 Task: Create a due date automation trigger when advanced on, on the tuesday of the week before a card is due add dates starting in more than 1 working days at 11:00 AM.
Action: Mouse moved to (698, 253)
Screenshot: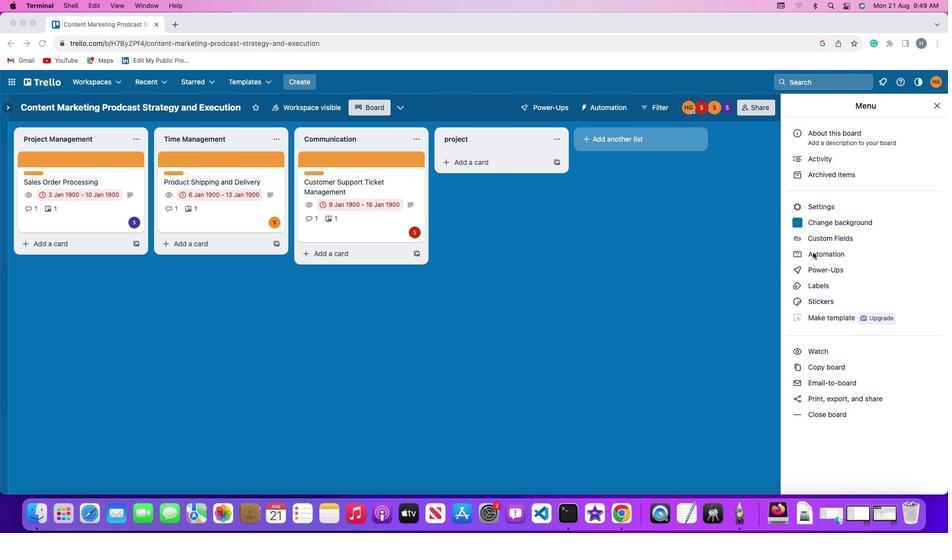 
Action: Mouse pressed left at (698, 253)
Screenshot: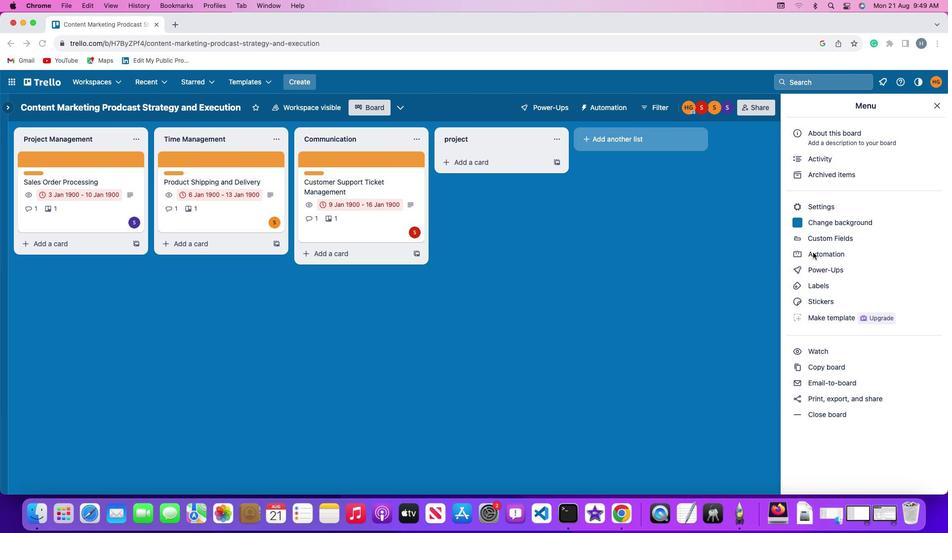 
Action: Mouse moved to (698, 253)
Screenshot: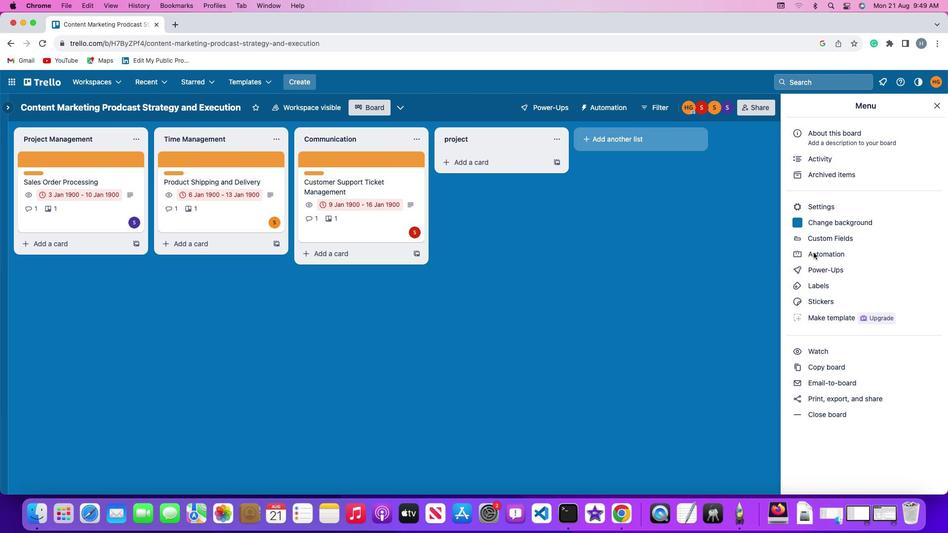 
Action: Mouse pressed left at (698, 253)
Screenshot: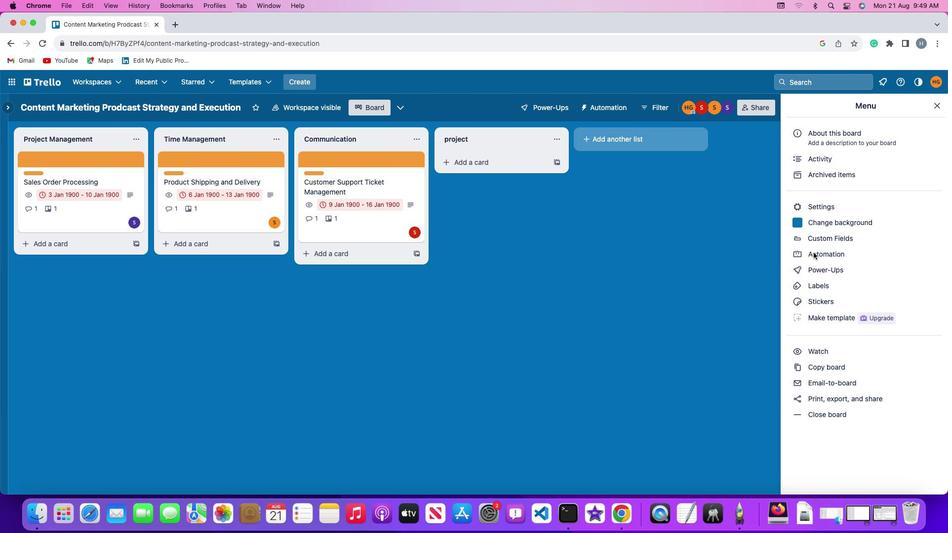 
Action: Mouse moved to (100, 235)
Screenshot: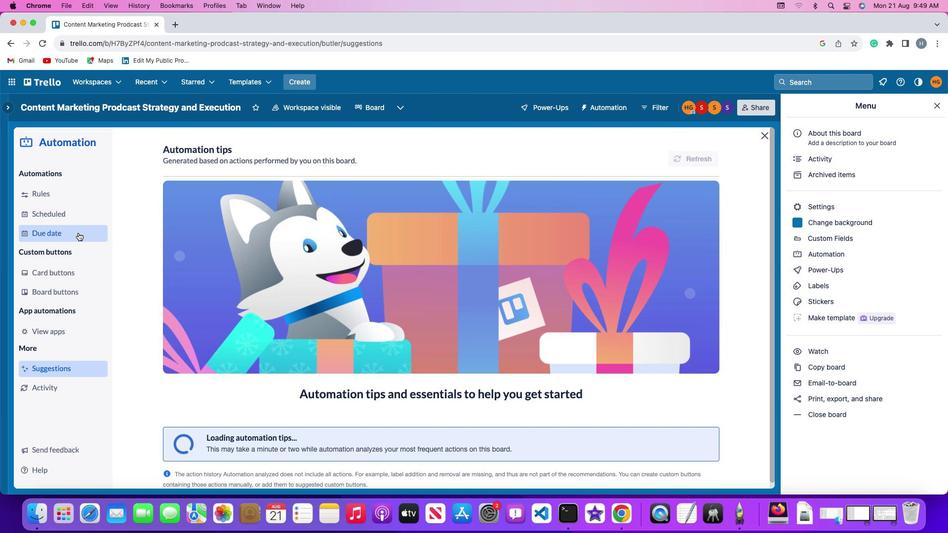 
Action: Mouse pressed left at (100, 235)
Screenshot: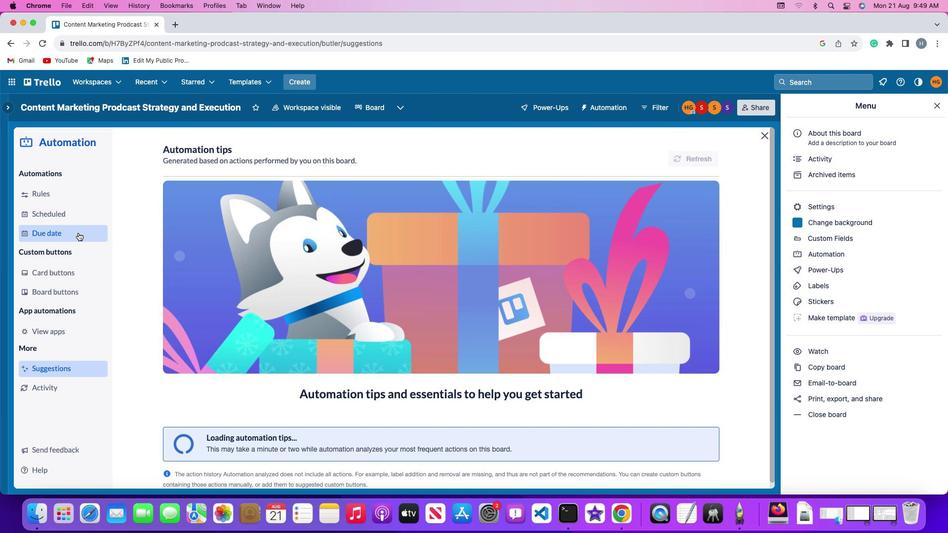 
Action: Mouse moved to (562, 166)
Screenshot: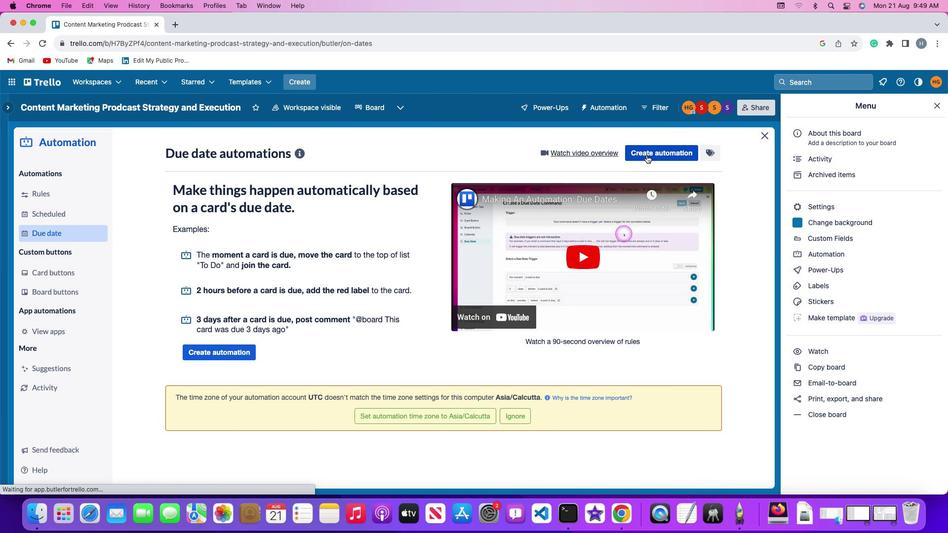 
Action: Mouse pressed left at (562, 166)
Screenshot: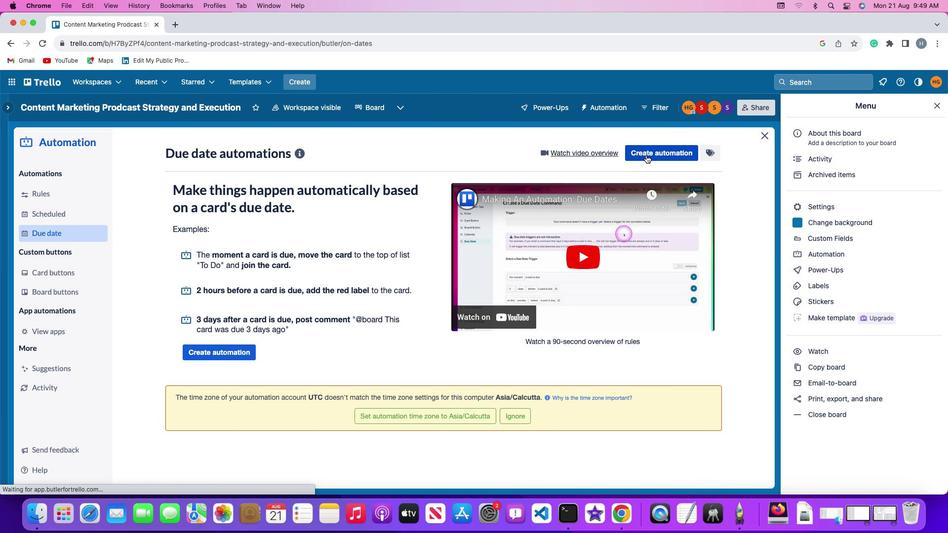 
Action: Mouse moved to (188, 251)
Screenshot: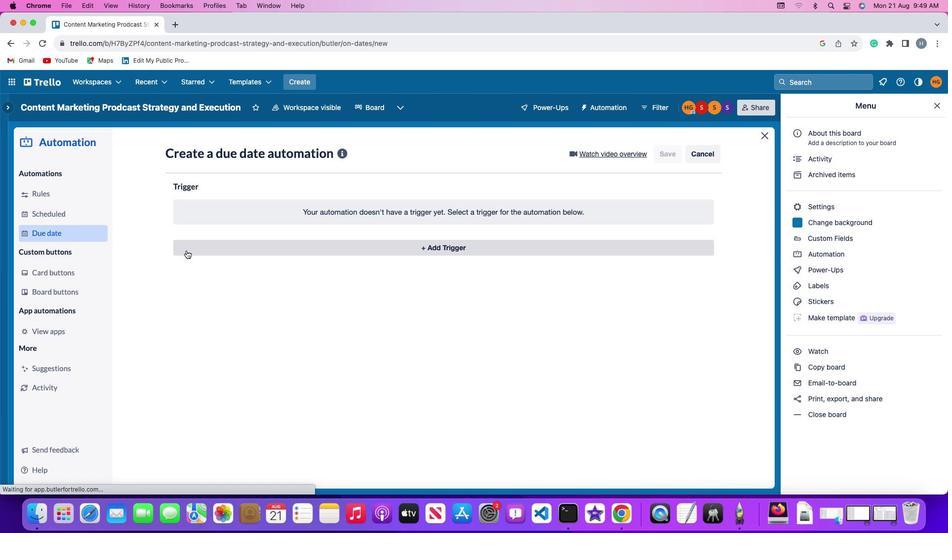 
Action: Mouse pressed left at (188, 251)
Screenshot: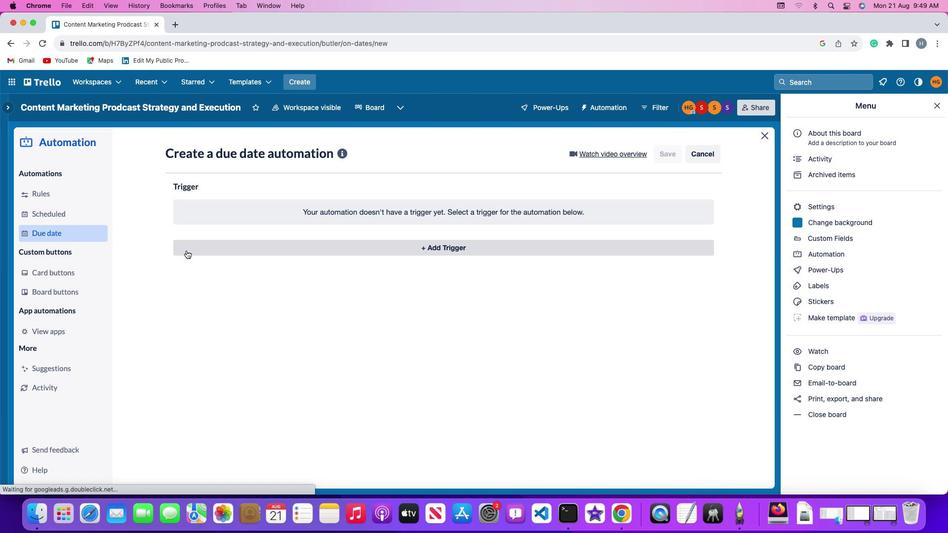
Action: Mouse moved to (219, 409)
Screenshot: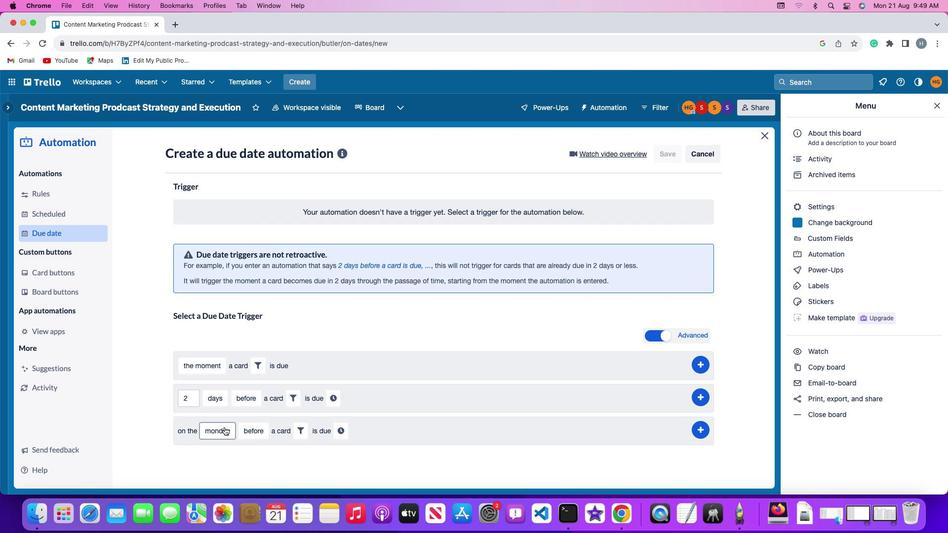 
Action: Mouse pressed left at (219, 409)
Screenshot: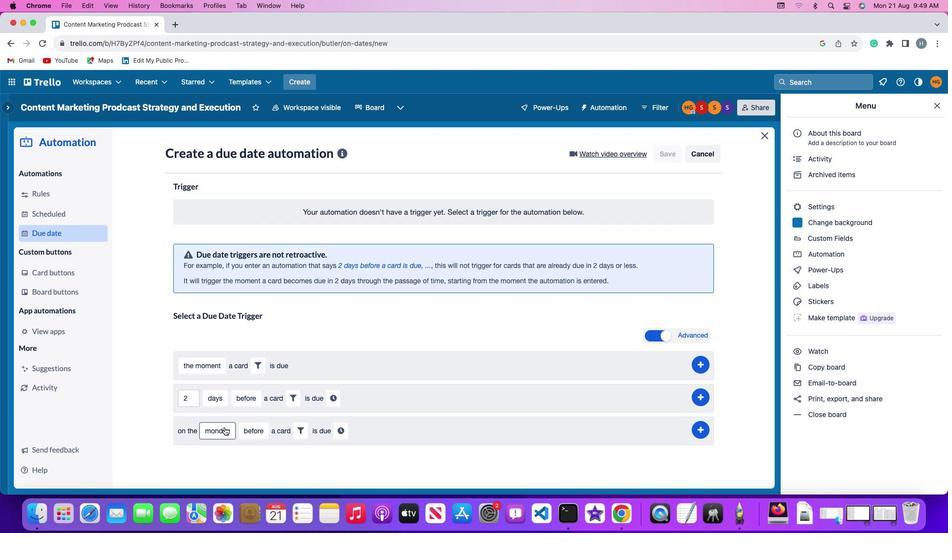 
Action: Mouse moved to (219, 306)
Screenshot: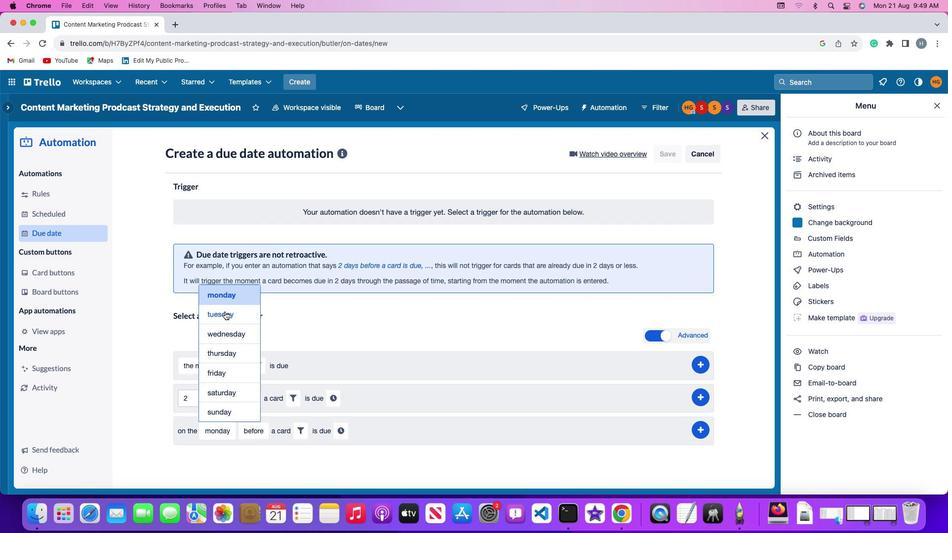 
Action: Mouse pressed left at (219, 306)
Screenshot: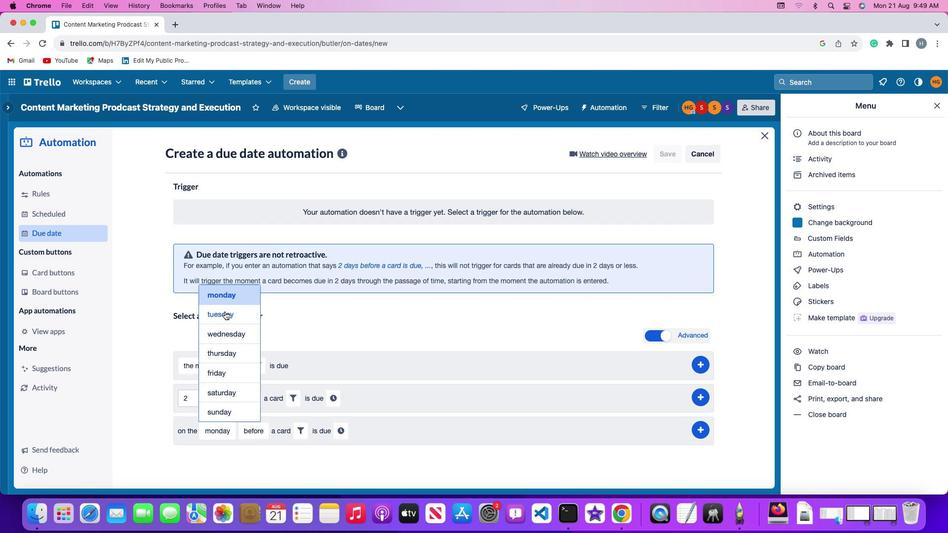 
Action: Mouse moved to (243, 413)
Screenshot: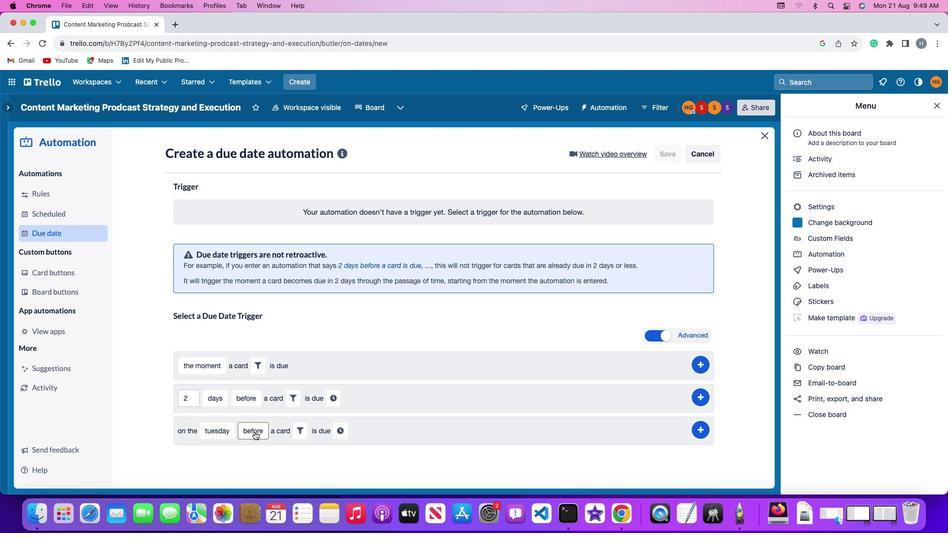
Action: Mouse pressed left at (243, 413)
Screenshot: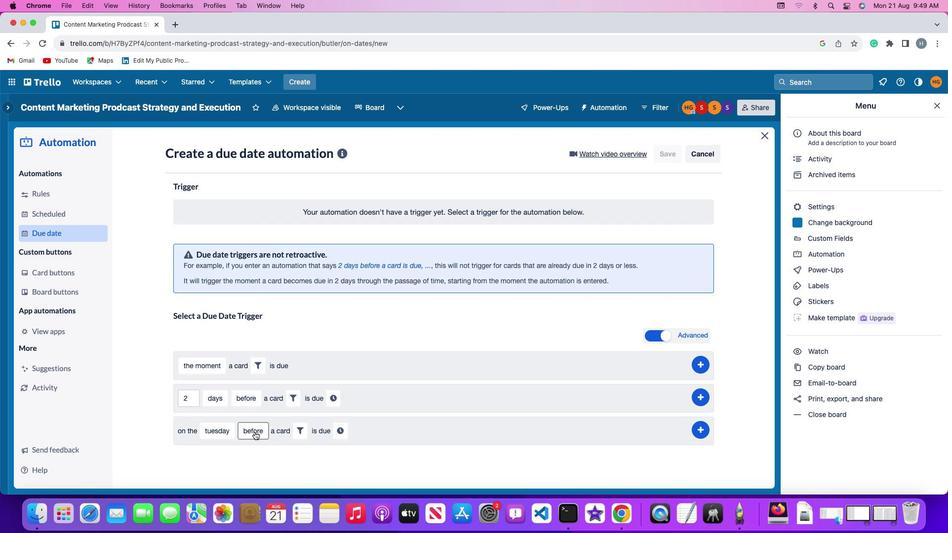 
Action: Mouse moved to (247, 397)
Screenshot: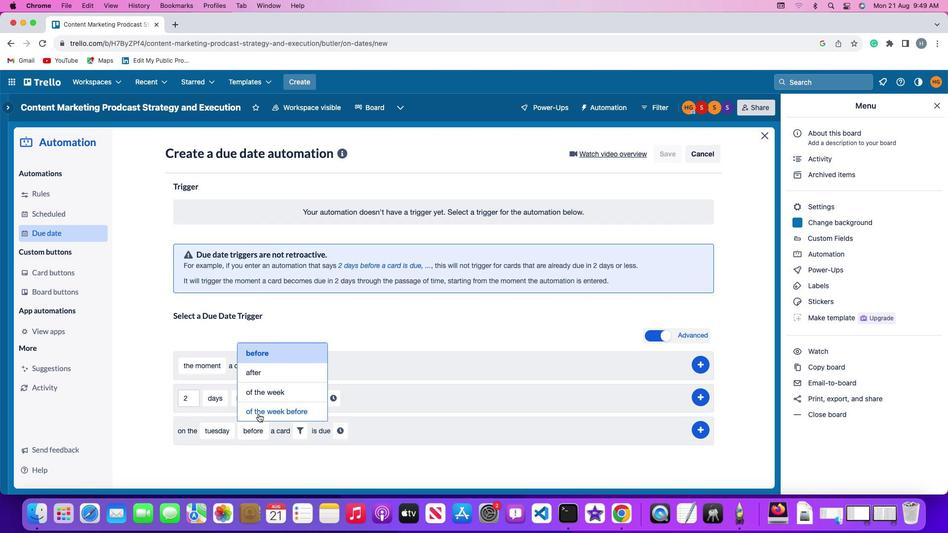 
Action: Mouse pressed left at (247, 397)
Screenshot: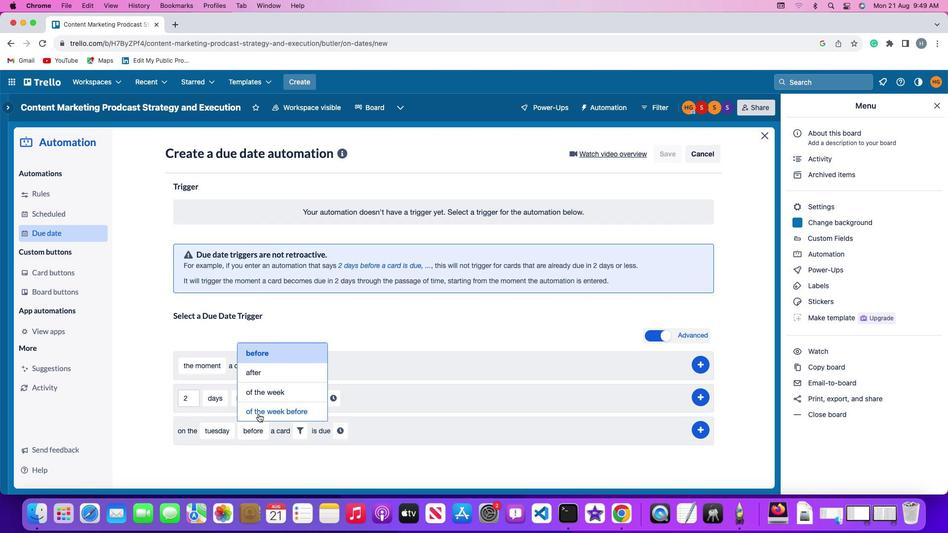 
Action: Mouse moved to (309, 412)
Screenshot: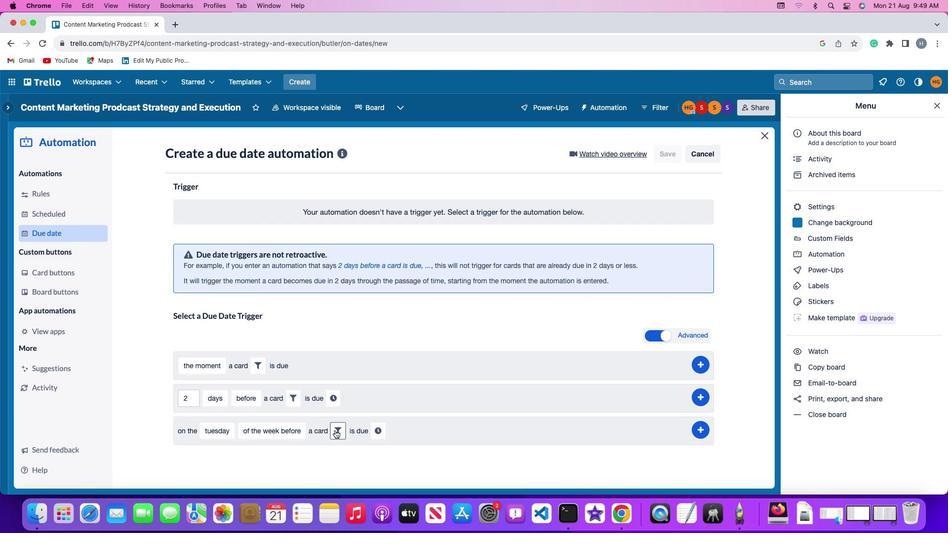 
Action: Mouse pressed left at (309, 412)
Screenshot: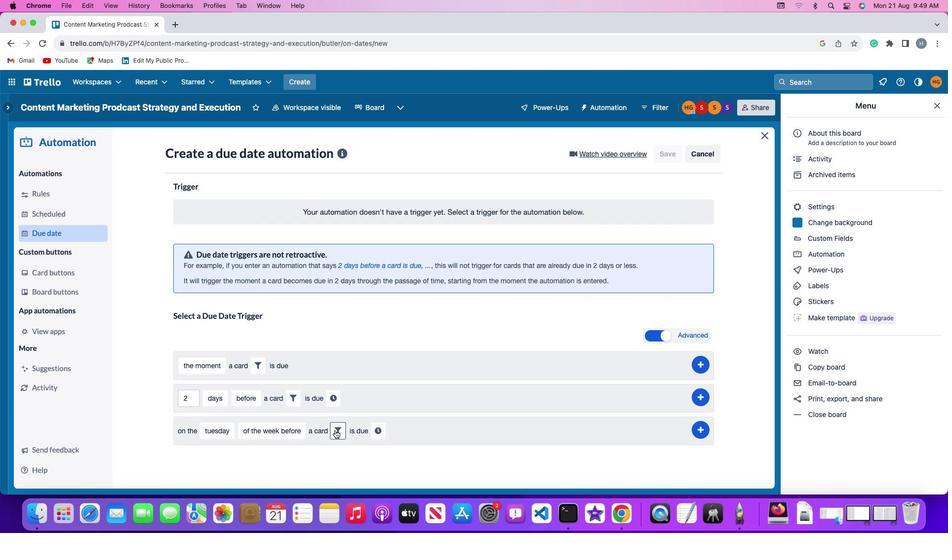 
Action: Mouse moved to (361, 438)
Screenshot: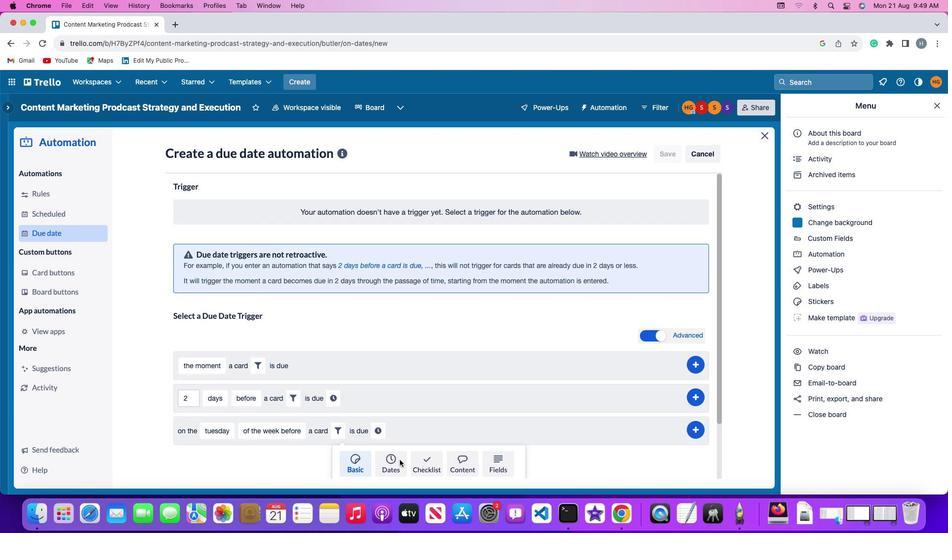 
Action: Mouse pressed left at (361, 438)
Screenshot: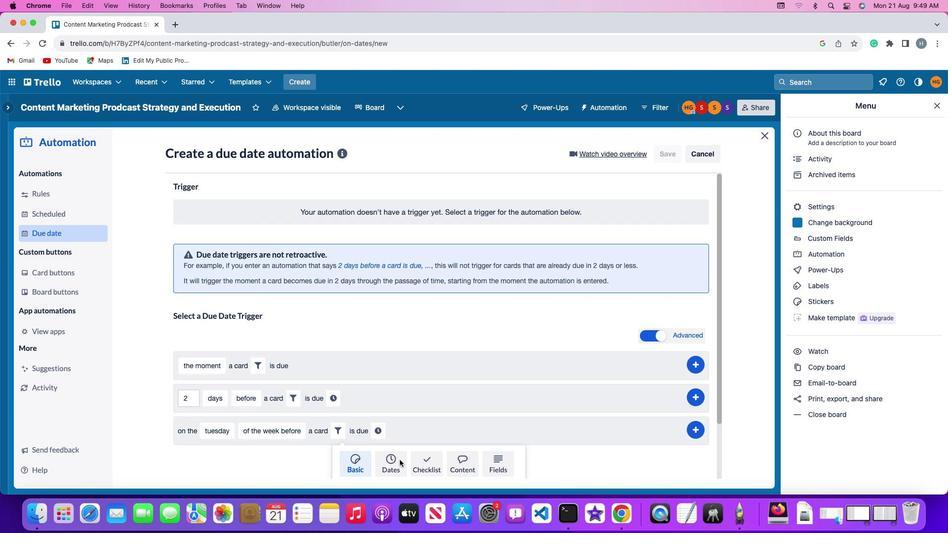 
Action: Mouse moved to (302, 432)
Screenshot: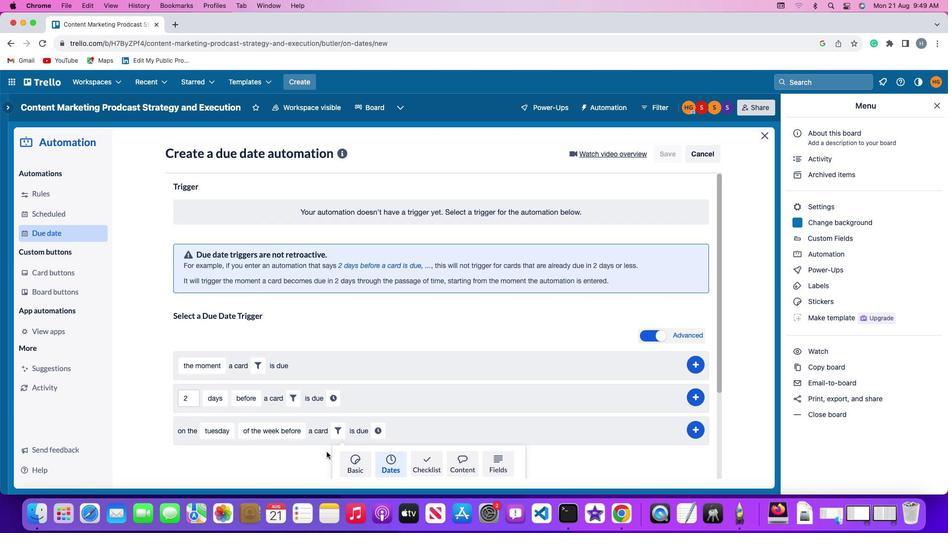 
Action: Mouse scrolled (302, 432) with delta (37, 27)
Screenshot: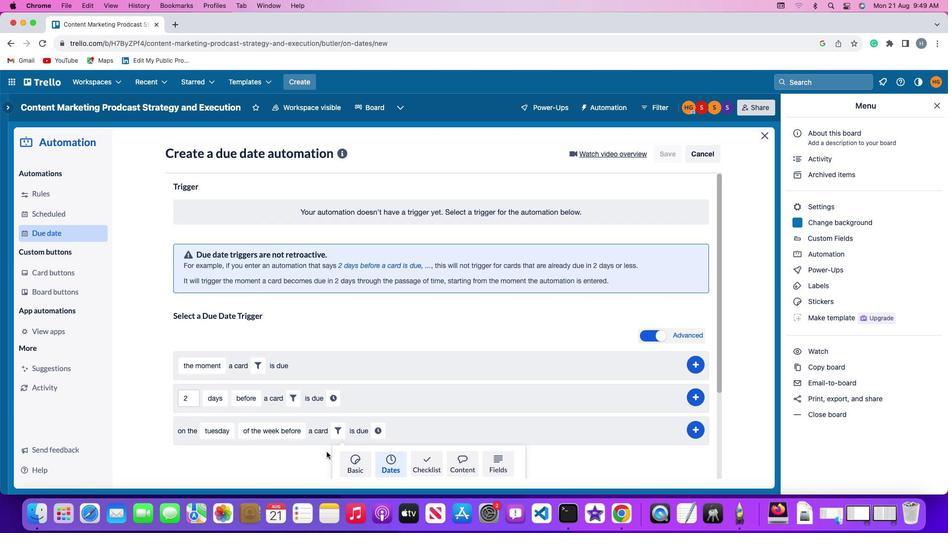 
Action: Mouse scrolled (302, 432) with delta (37, 27)
Screenshot: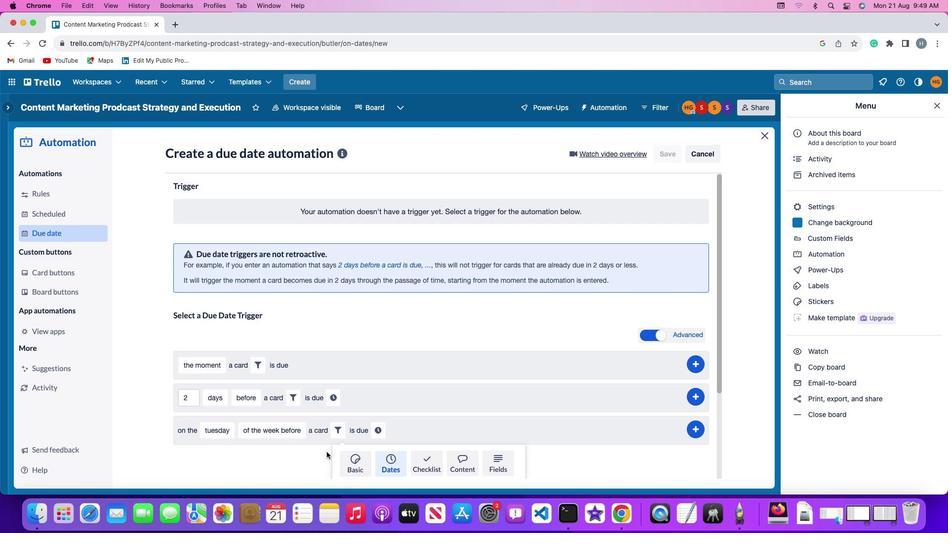 
Action: Mouse scrolled (302, 432) with delta (37, 26)
Screenshot: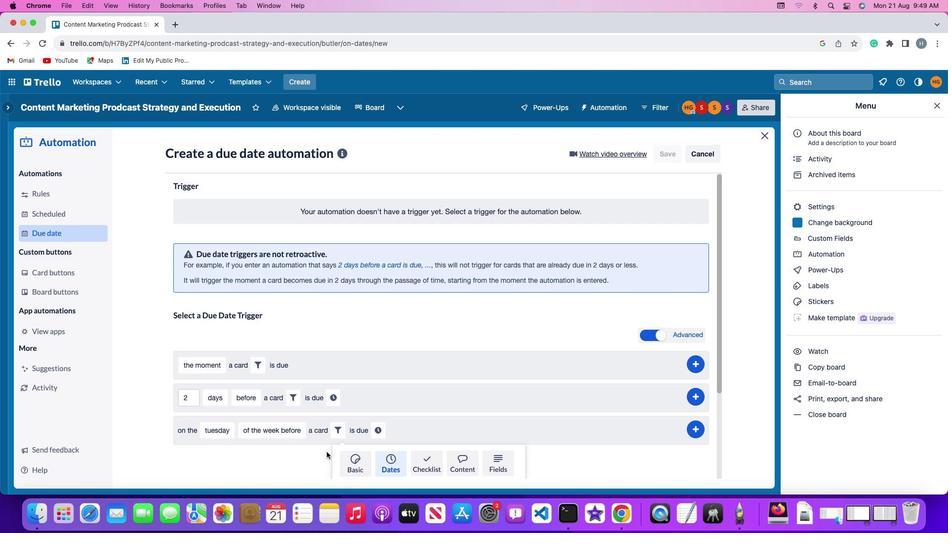 
Action: Mouse scrolled (302, 432) with delta (37, 25)
Screenshot: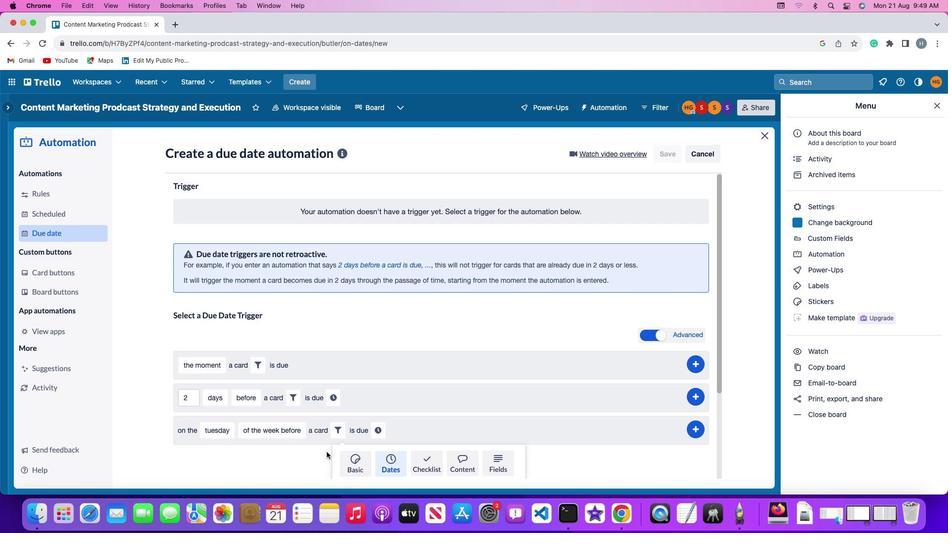 
Action: Mouse scrolled (302, 432) with delta (37, 24)
Screenshot: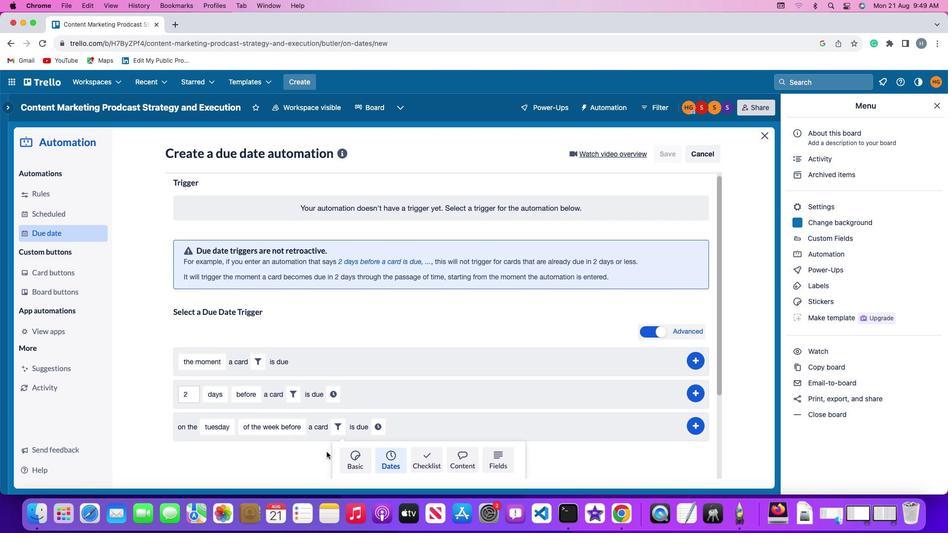 
Action: Mouse scrolled (302, 432) with delta (37, 24)
Screenshot: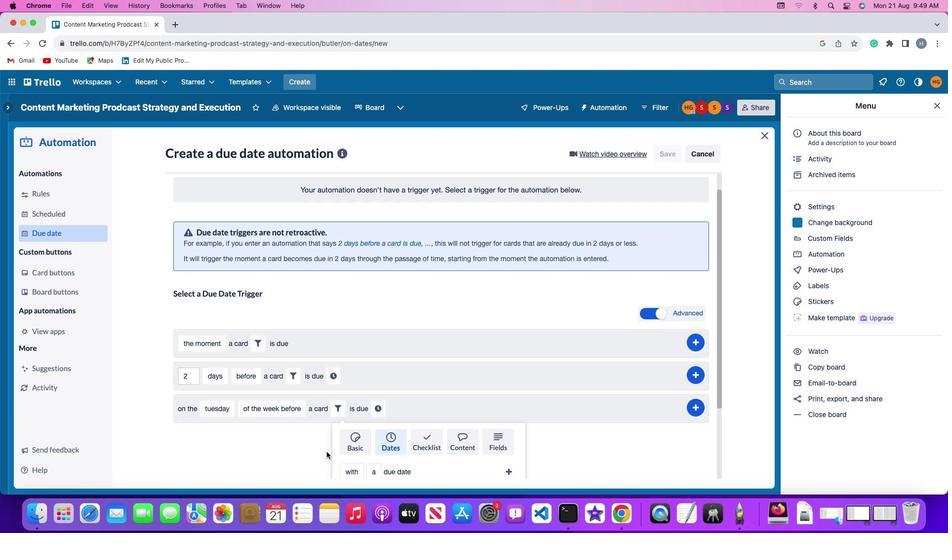 
Action: Mouse scrolled (302, 432) with delta (37, 27)
Screenshot: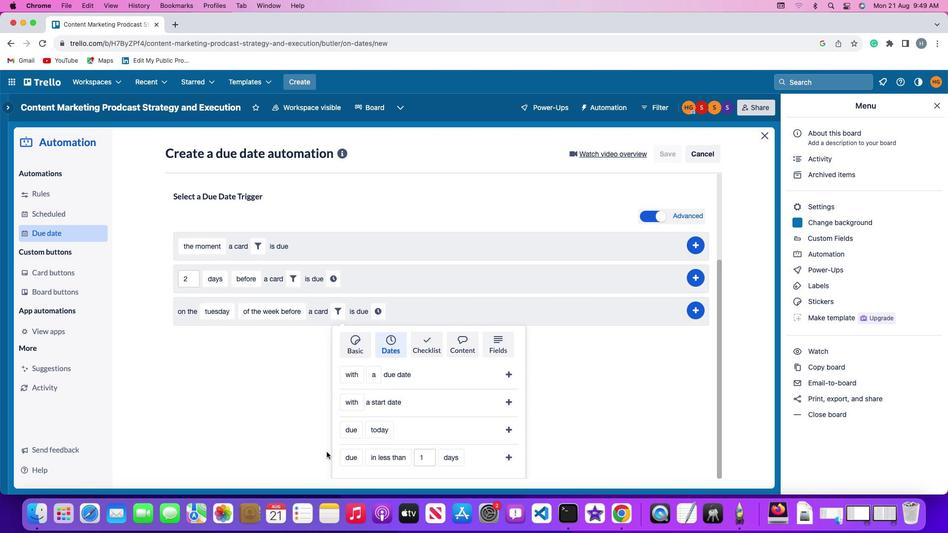 
Action: Mouse scrolled (302, 432) with delta (37, 27)
Screenshot: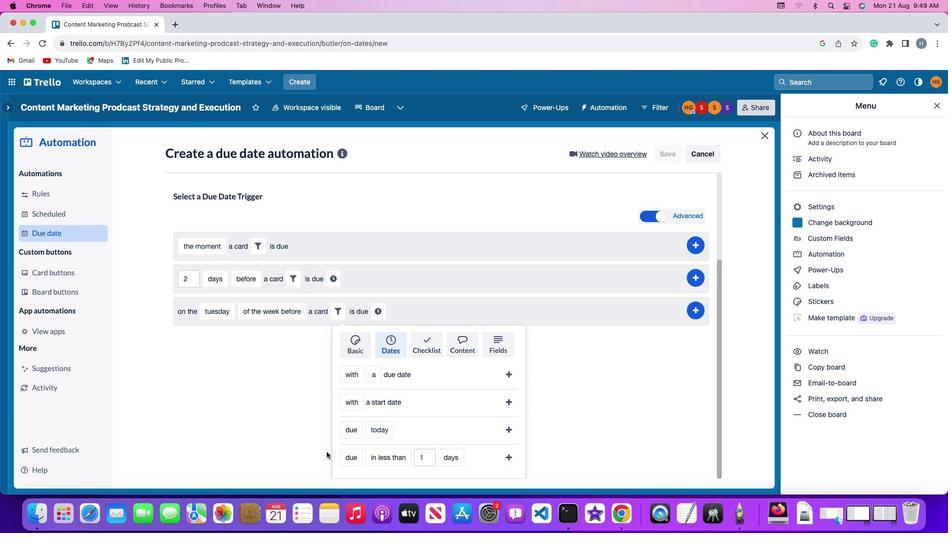 
Action: Mouse scrolled (302, 432) with delta (37, 26)
Screenshot: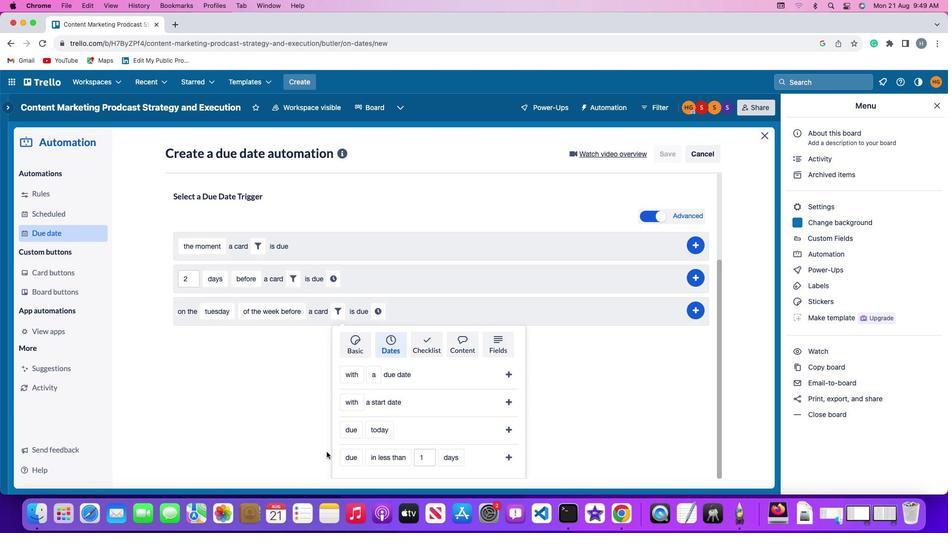 
Action: Mouse moved to (319, 431)
Screenshot: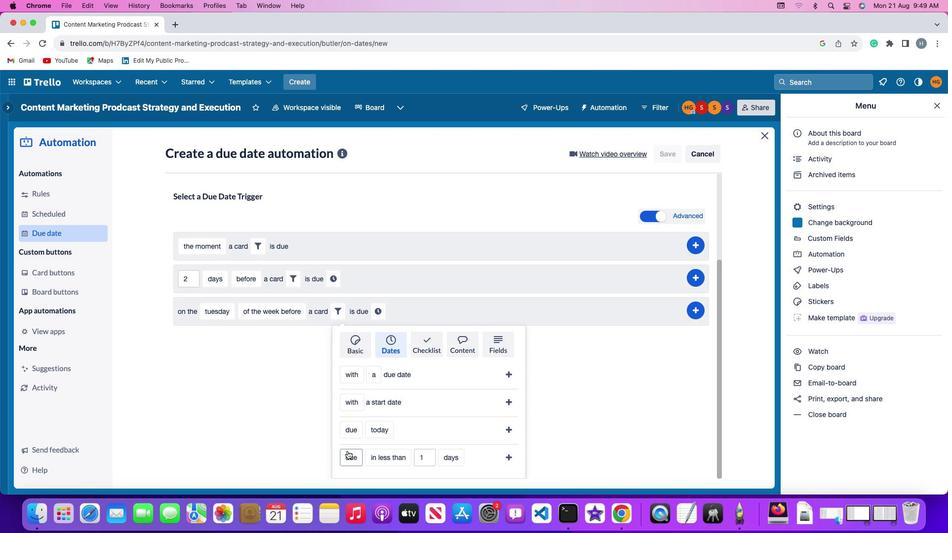 
Action: Mouse pressed left at (319, 431)
Screenshot: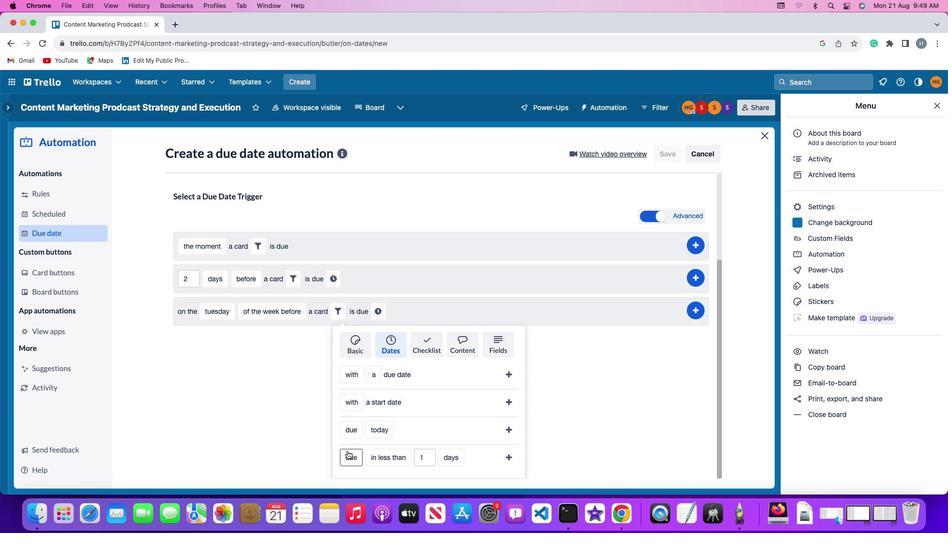 
Action: Mouse moved to (332, 415)
Screenshot: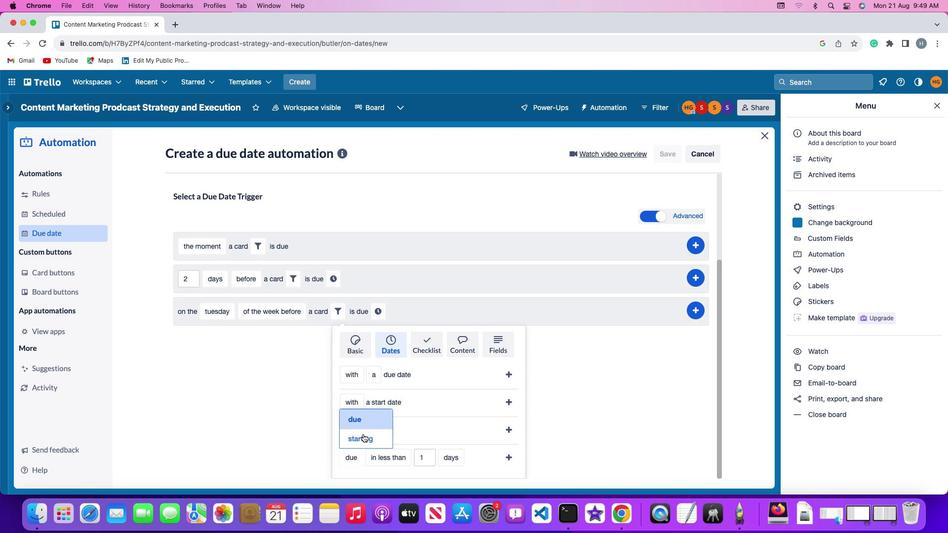 
Action: Mouse pressed left at (332, 415)
Screenshot: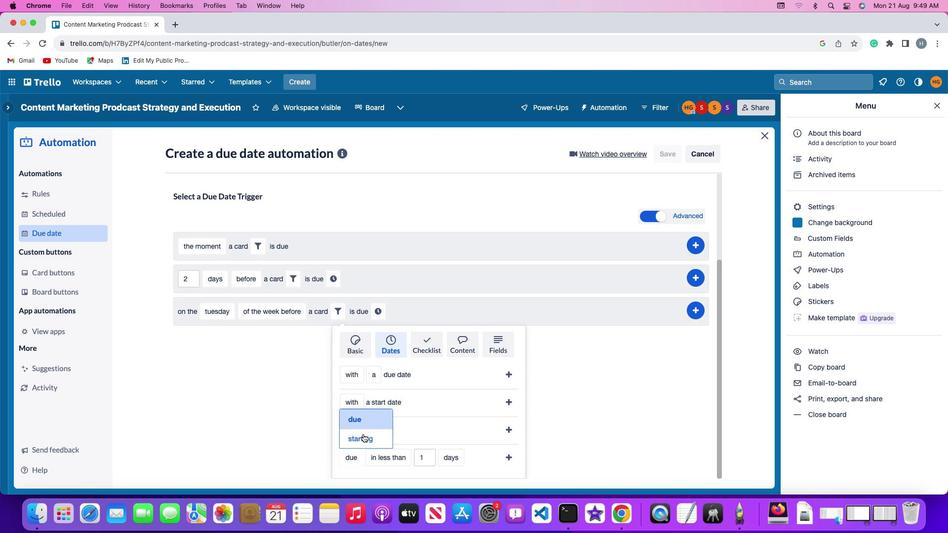 
Action: Mouse moved to (351, 431)
Screenshot: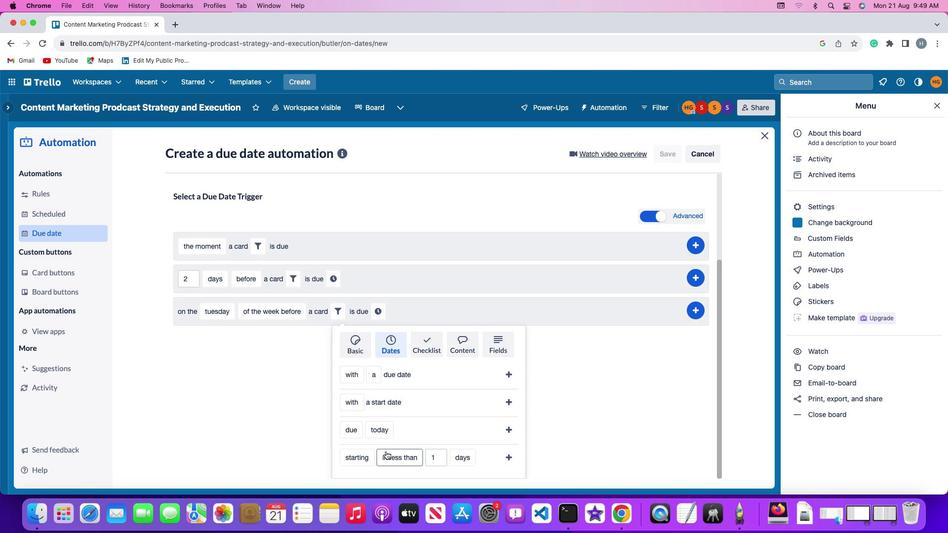
Action: Mouse pressed left at (351, 431)
Screenshot: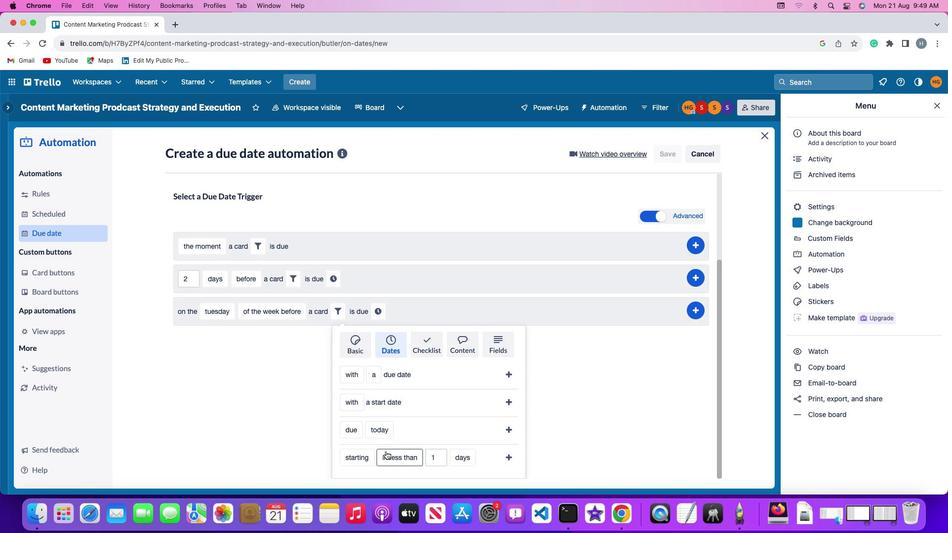 
Action: Mouse moved to (358, 387)
Screenshot: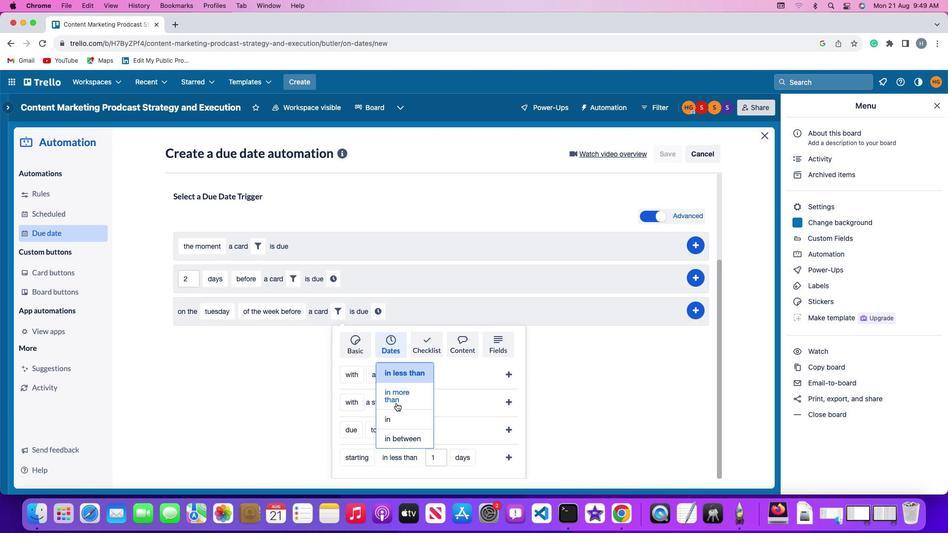 
Action: Mouse pressed left at (358, 387)
Screenshot: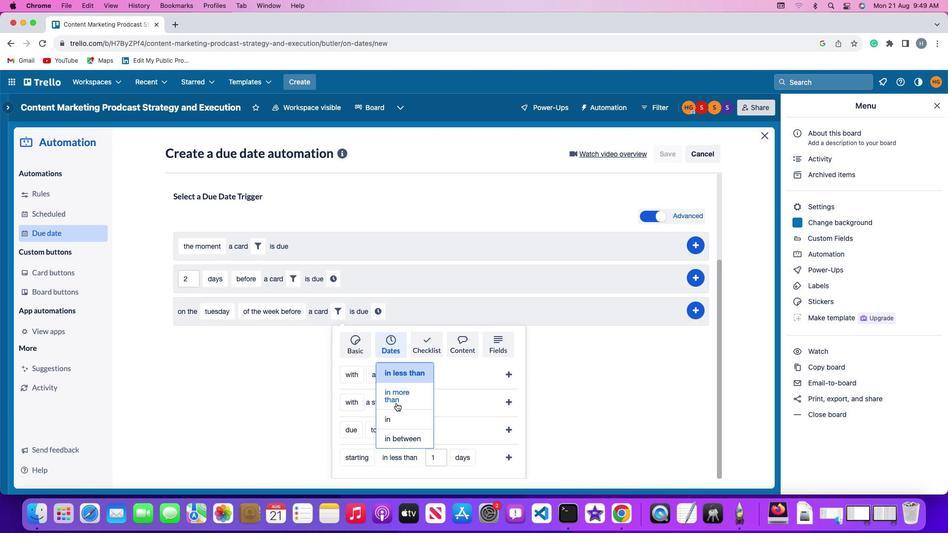 
Action: Mouse moved to (396, 437)
Screenshot: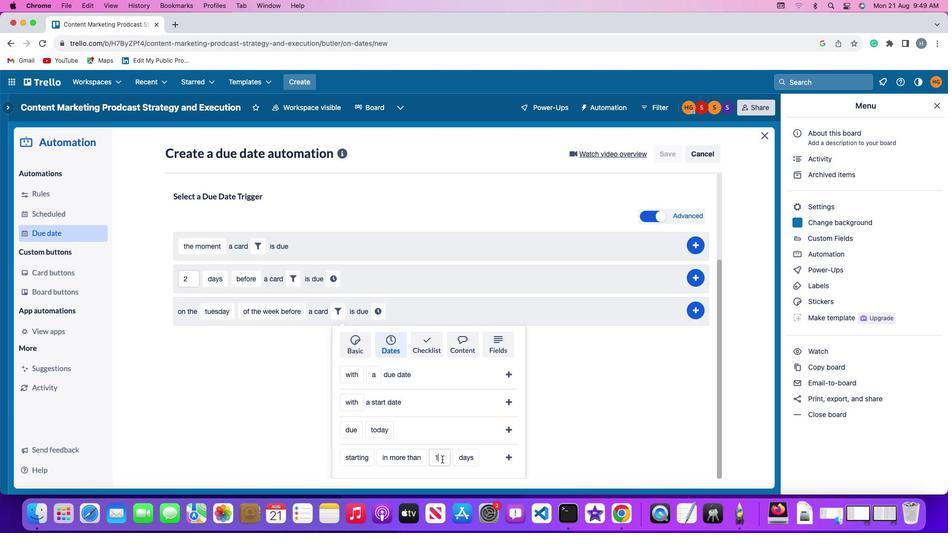 
Action: Mouse pressed left at (396, 437)
Screenshot: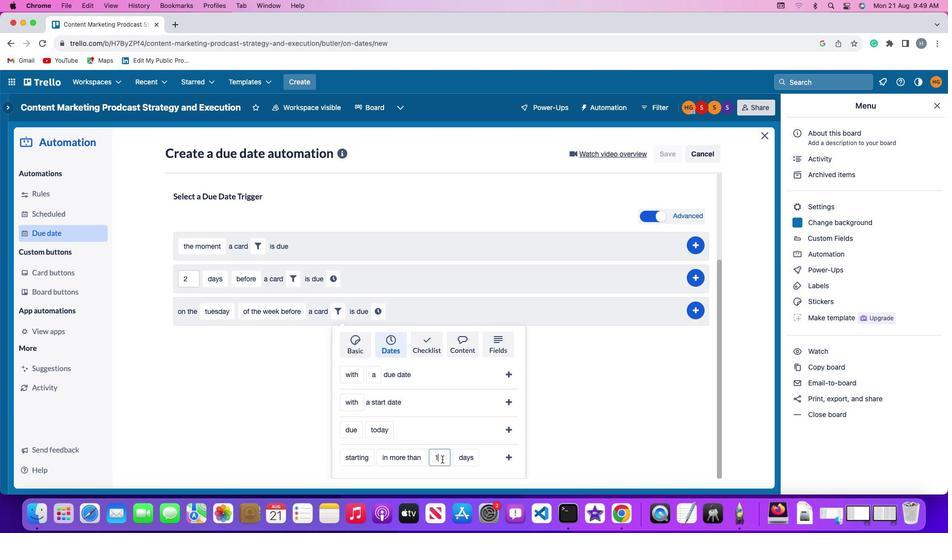 
Action: Mouse moved to (396, 434)
Screenshot: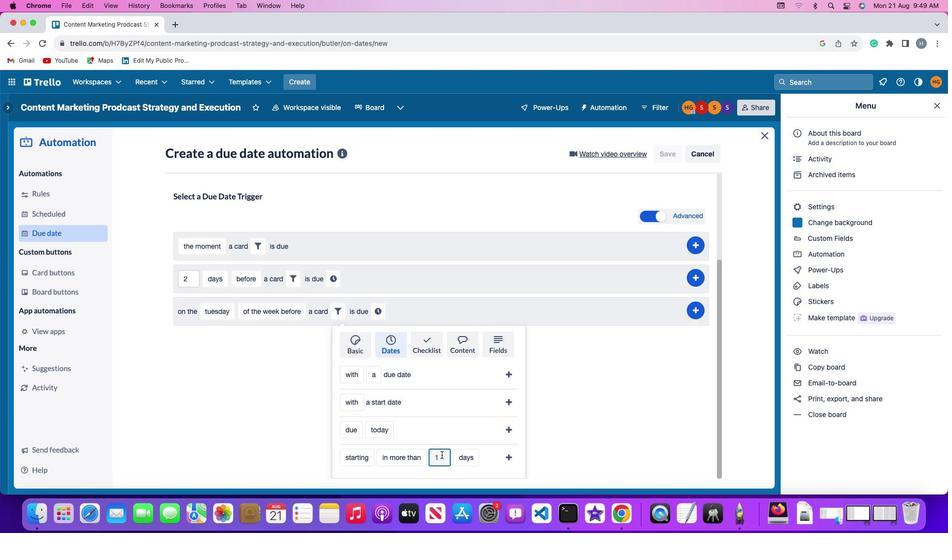 
Action: Key pressed Key.backspace'1'
Screenshot: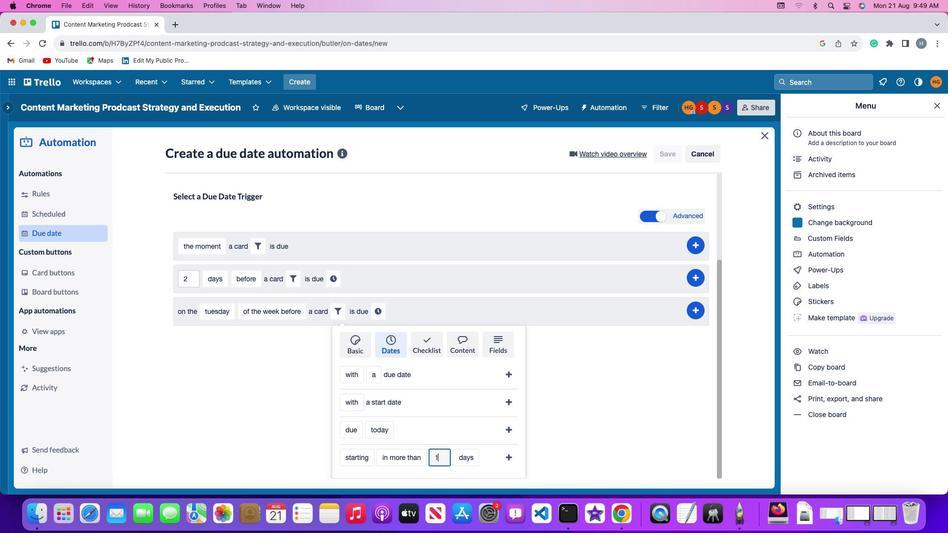
Action: Mouse moved to (411, 433)
Screenshot: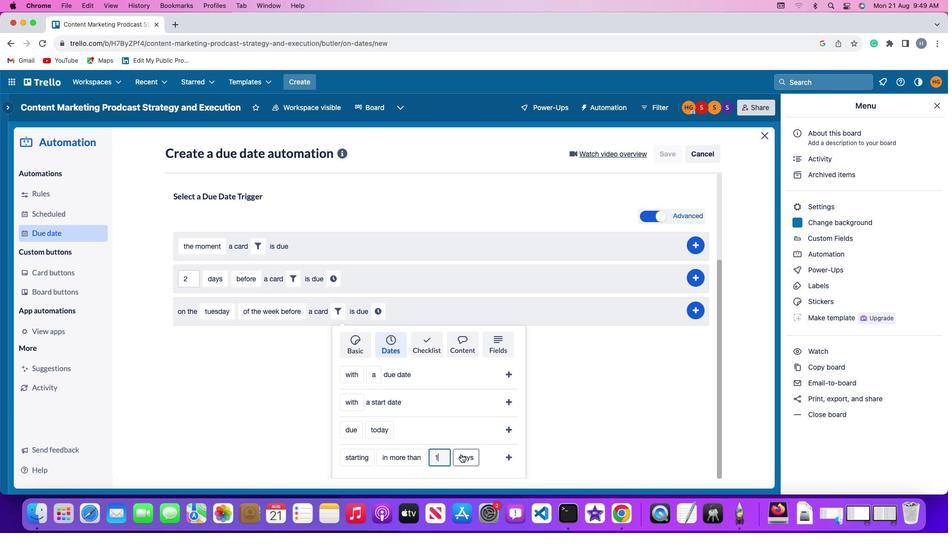 
Action: Mouse pressed left at (411, 433)
Screenshot: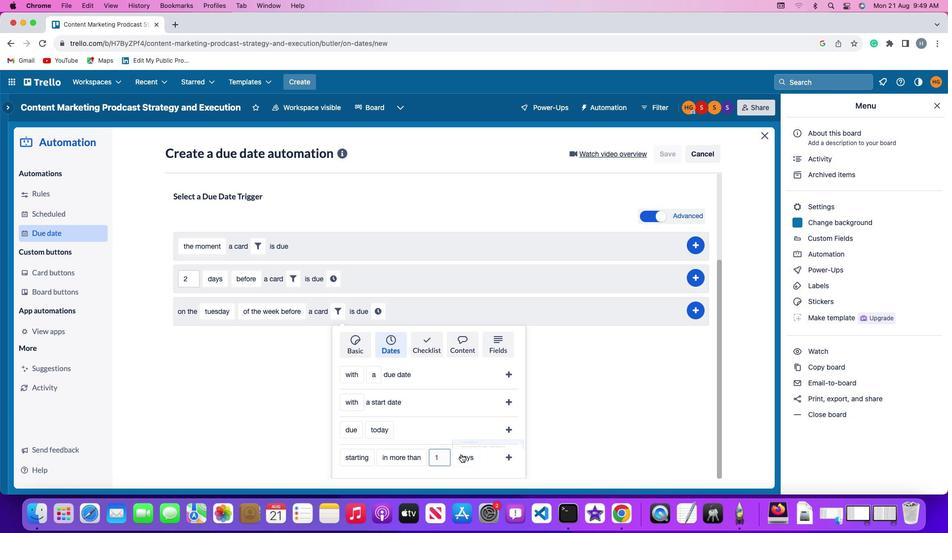 
Action: Mouse moved to (418, 421)
Screenshot: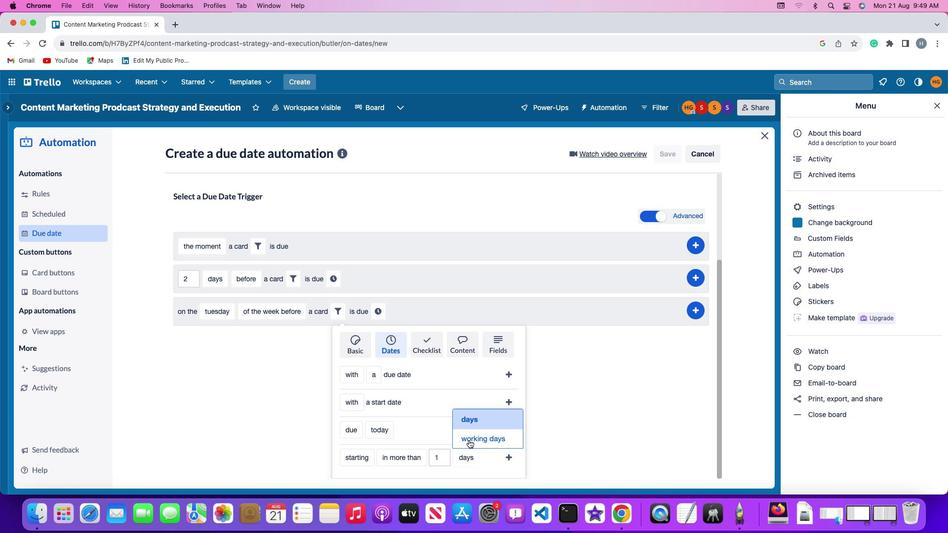 
Action: Mouse pressed left at (418, 421)
Screenshot: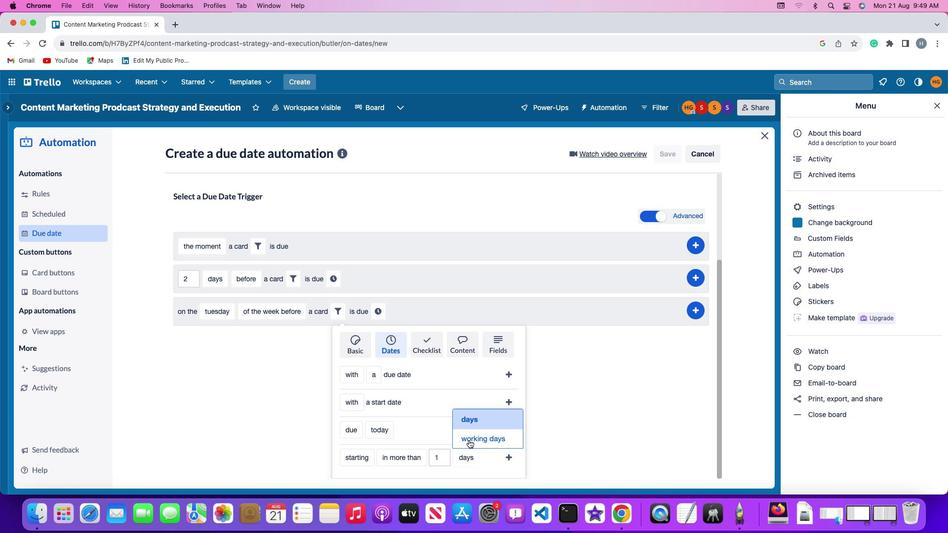 
Action: Mouse moved to (461, 435)
Screenshot: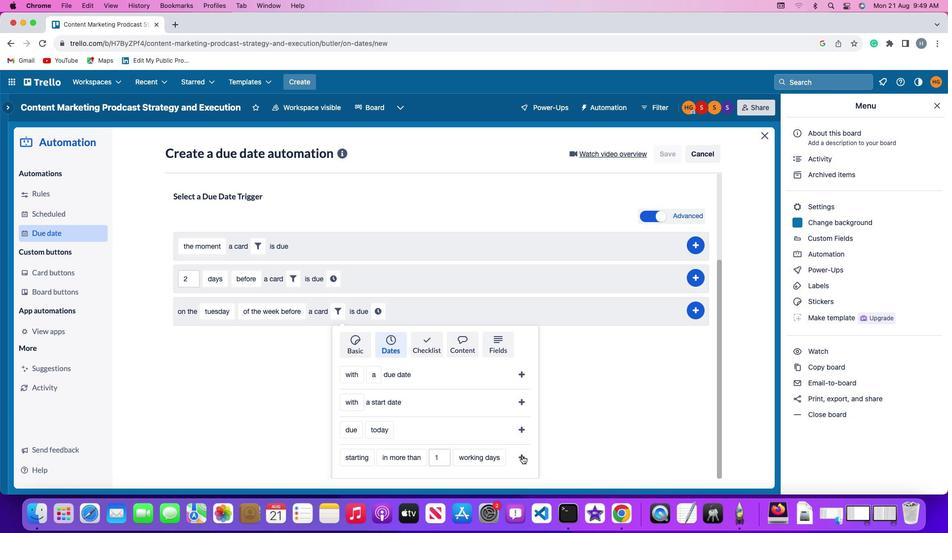 
Action: Mouse pressed left at (461, 435)
Screenshot: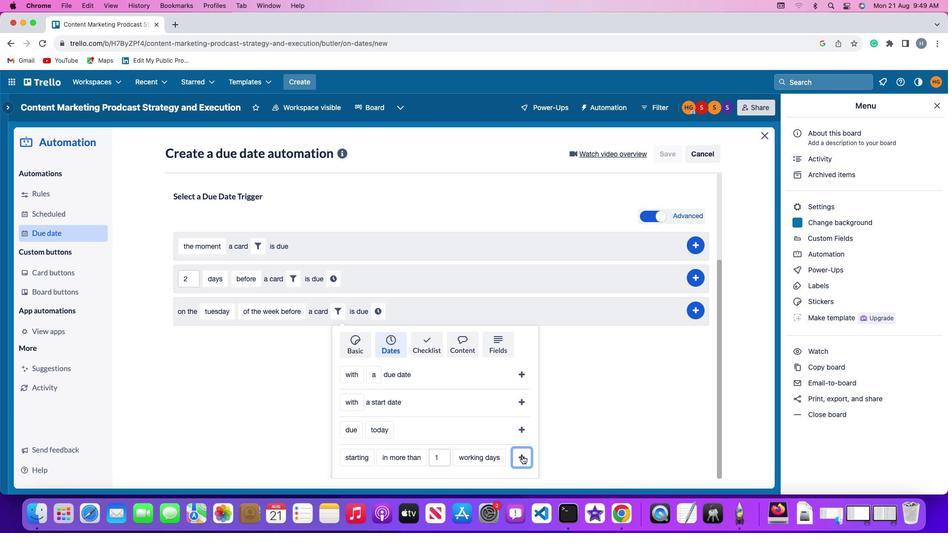 
Action: Mouse moved to (454, 414)
Screenshot: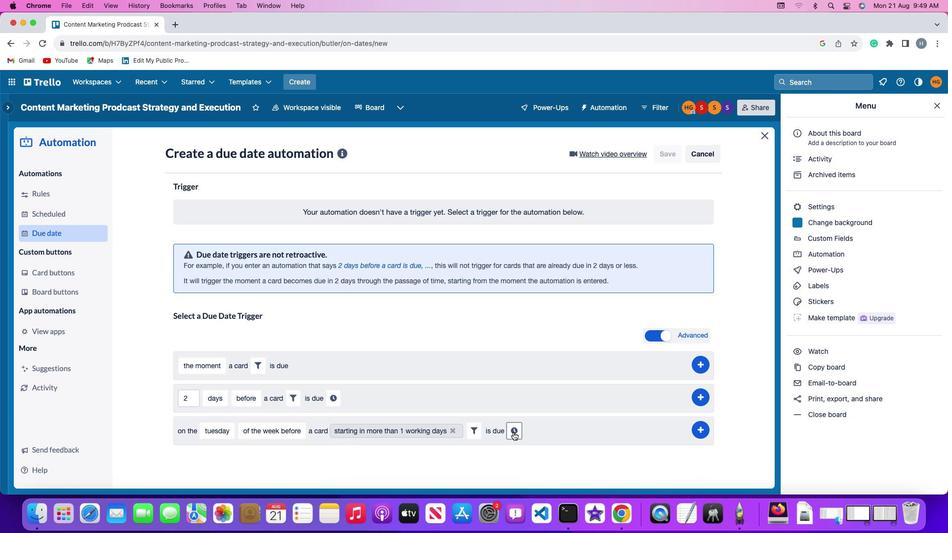 
Action: Mouse pressed left at (454, 414)
Screenshot: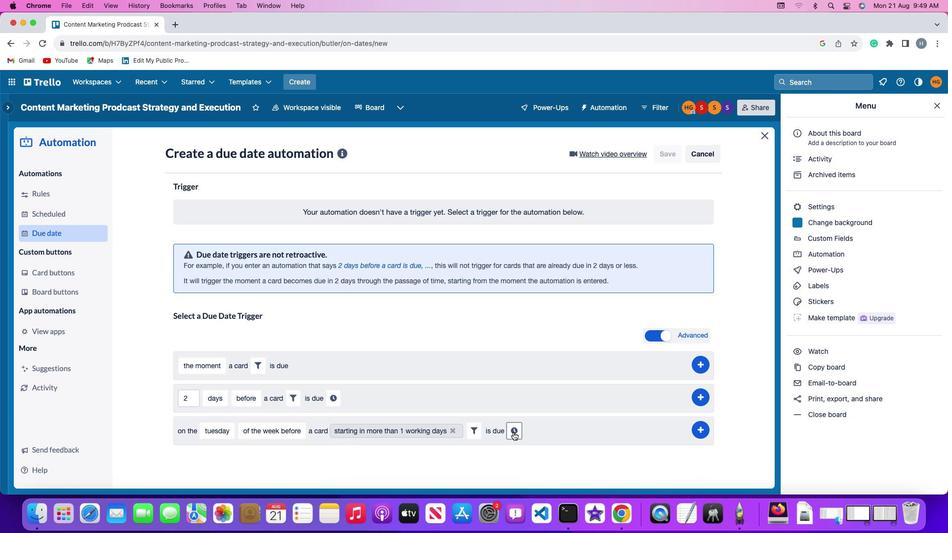 
Action: Mouse moved to (474, 414)
Screenshot: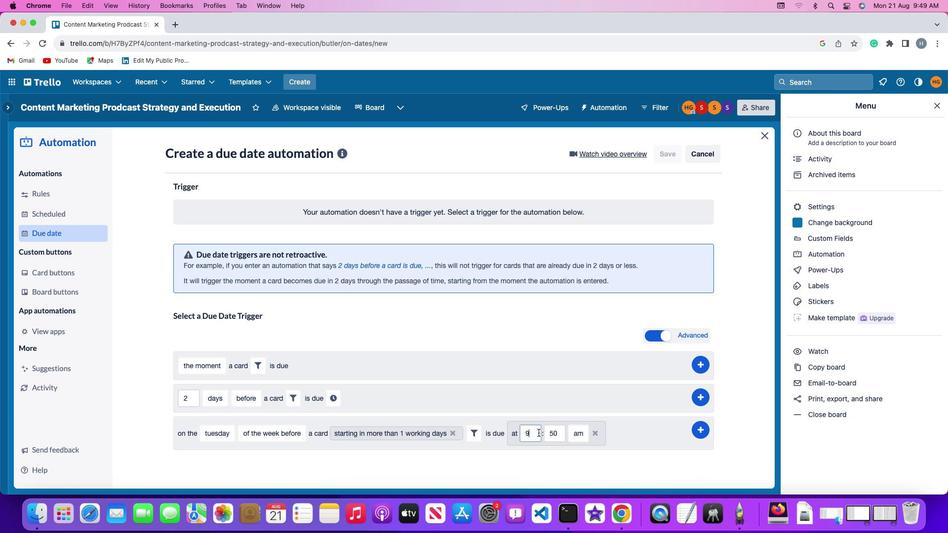 
Action: Mouse pressed left at (474, 414)
Screenshot: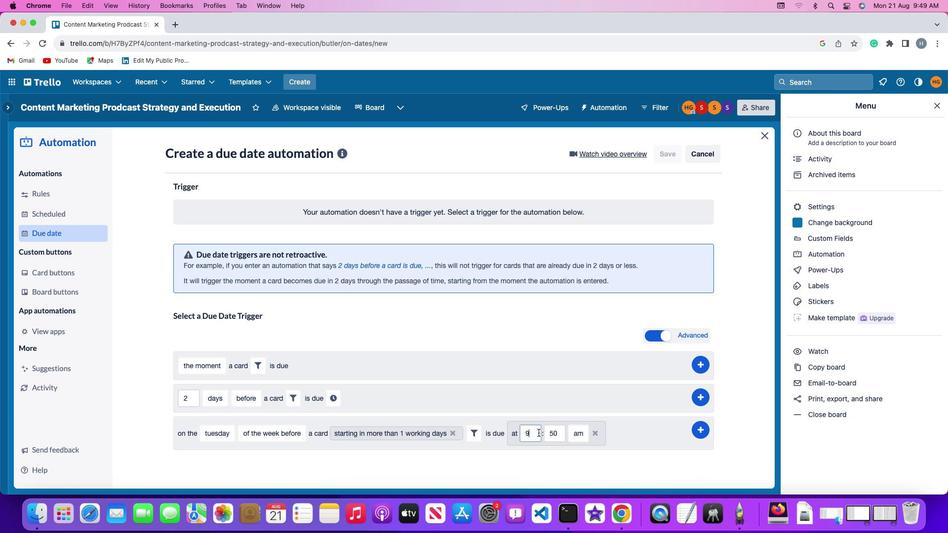 
Action: Mouse moved to (475, 414)
Screenshot: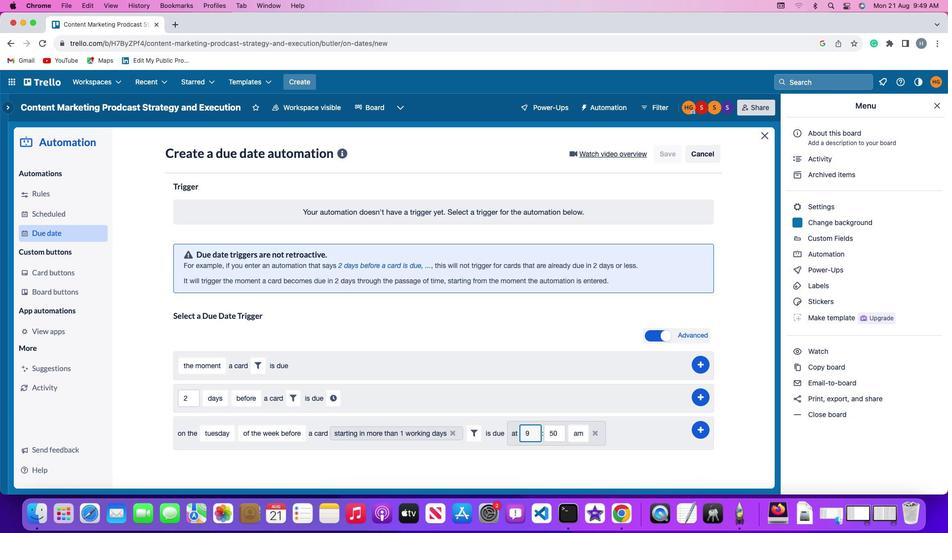 
Action: Key pressed Key.backspace'1'
Screenshot: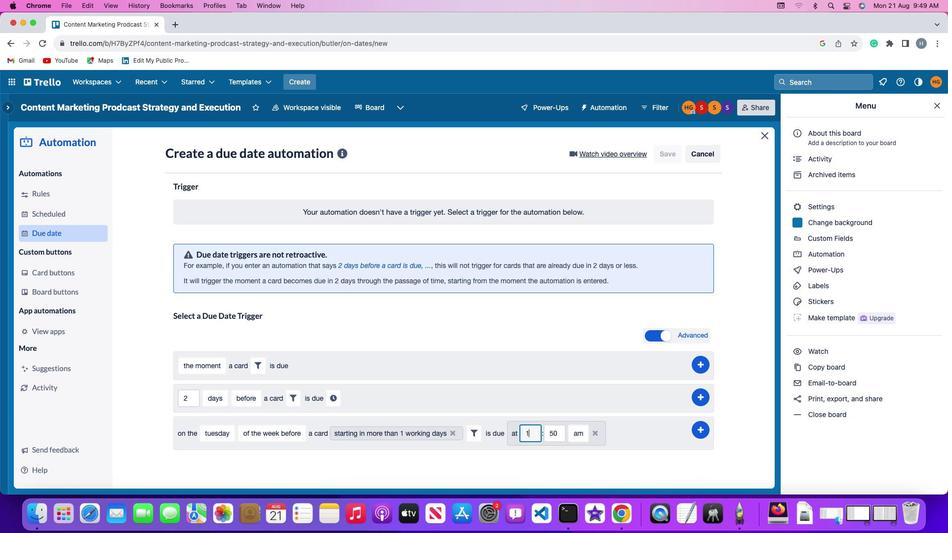 
Action: Mouse moved to (478, 415)
Screenshot: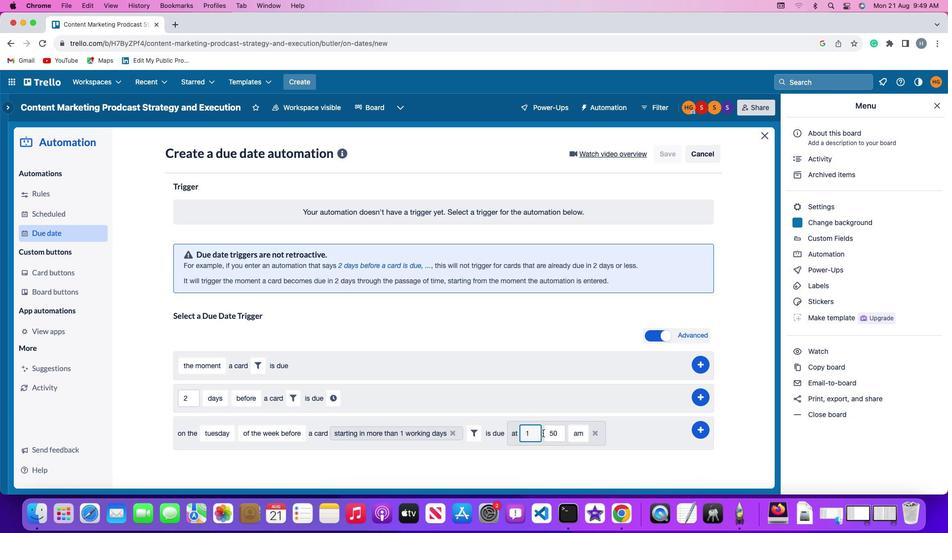 
Action: Key pressed '1'
Screenshot: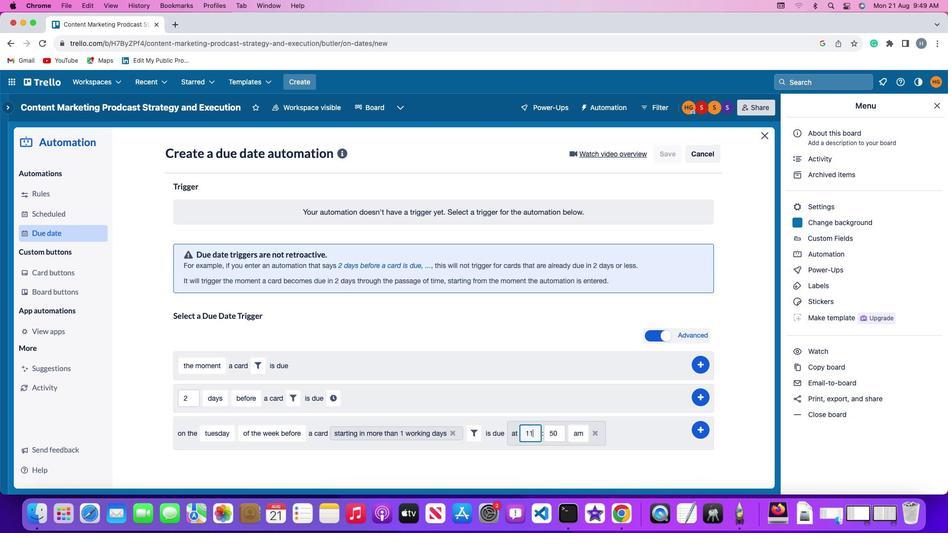 
Action: Mouse moved to (491, 415)
Screenshot: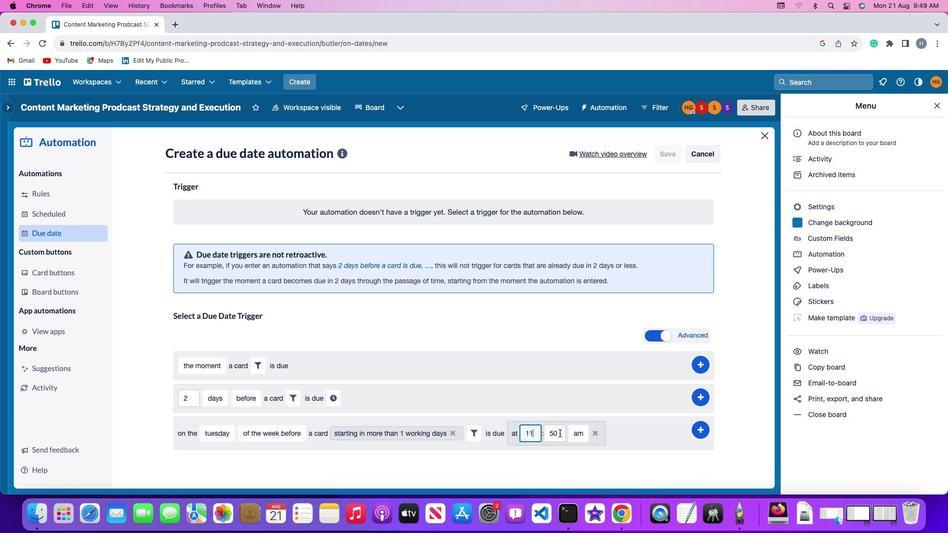 
Action: Mouse pressed left at (491, 415)
Screenshot: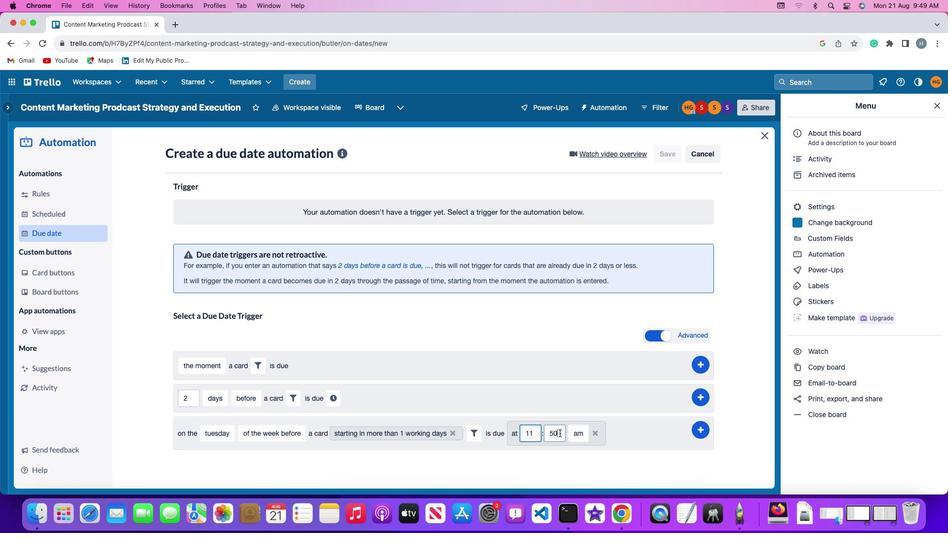 
Action: Mouse moved to (491, 414)
Screenshot: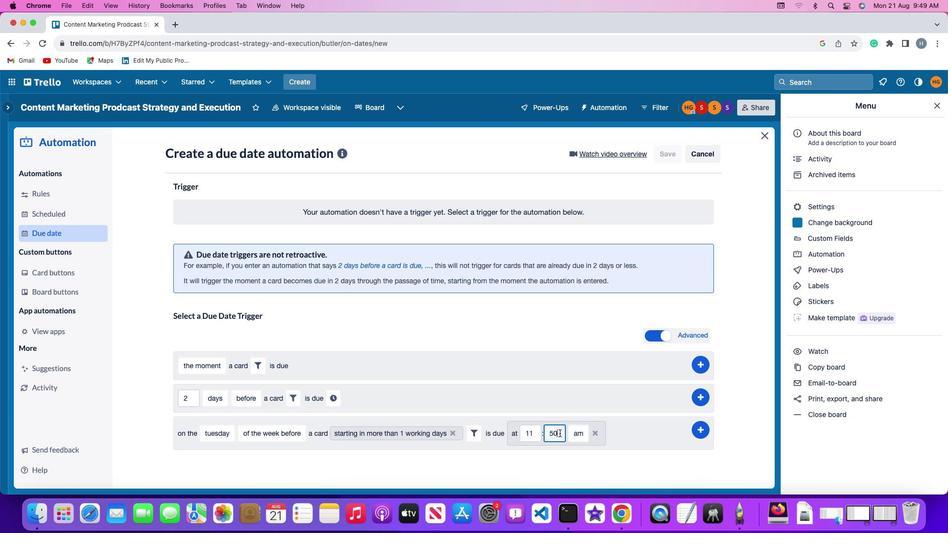 
Action: Key pressed Key.backspaceKey.backspace'0''0'
Screenshot: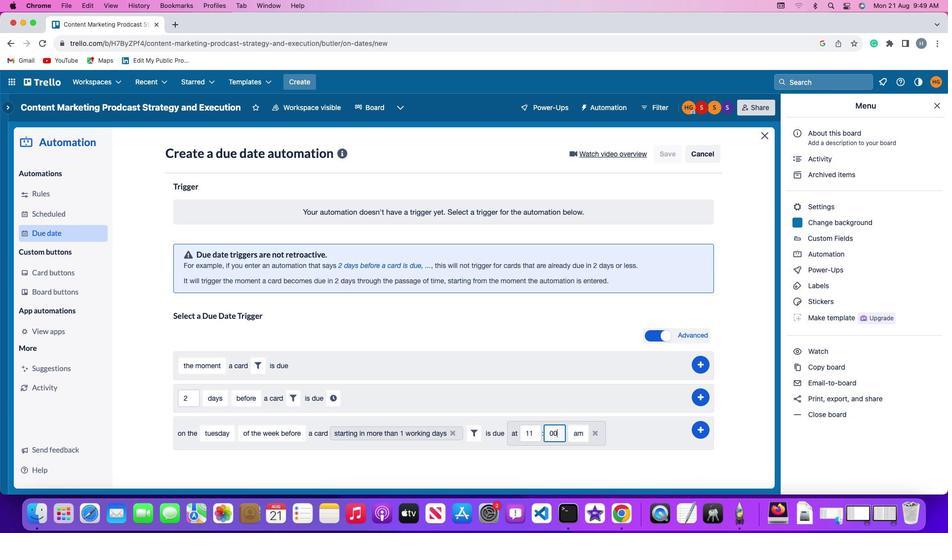 
Action: Mouse moved to (501, 414)
Screenshot: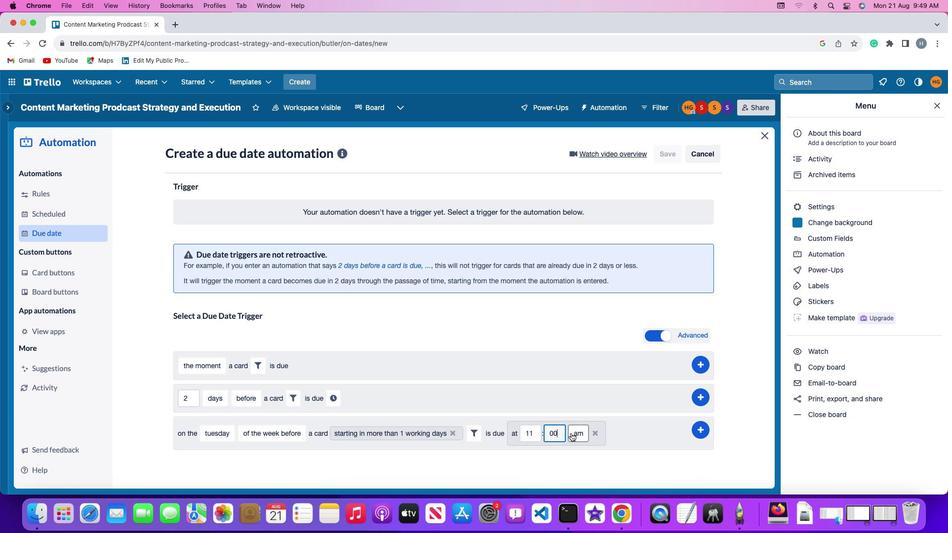 
Action: Mouse pressed left at (501, 414)
Screenshot: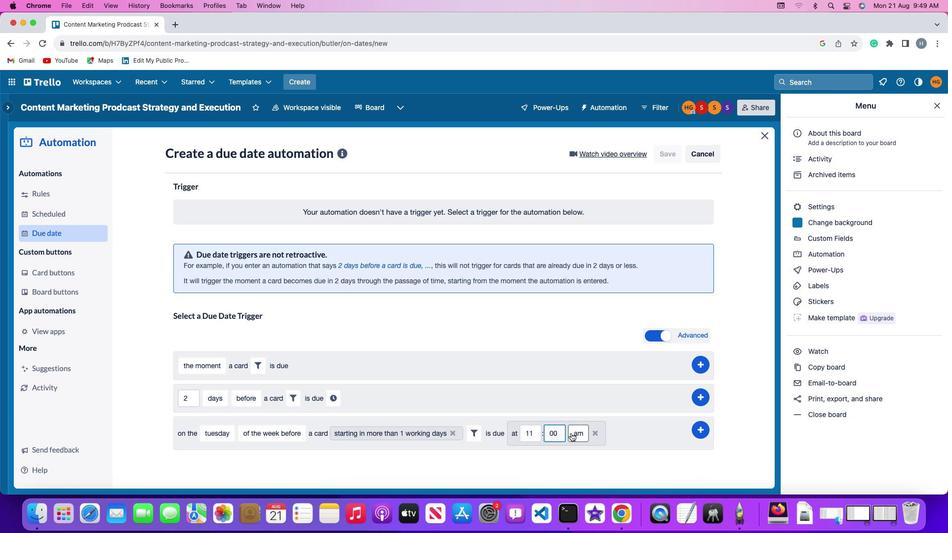 
Action: Mouse moved to (506, 433)
Screenshot: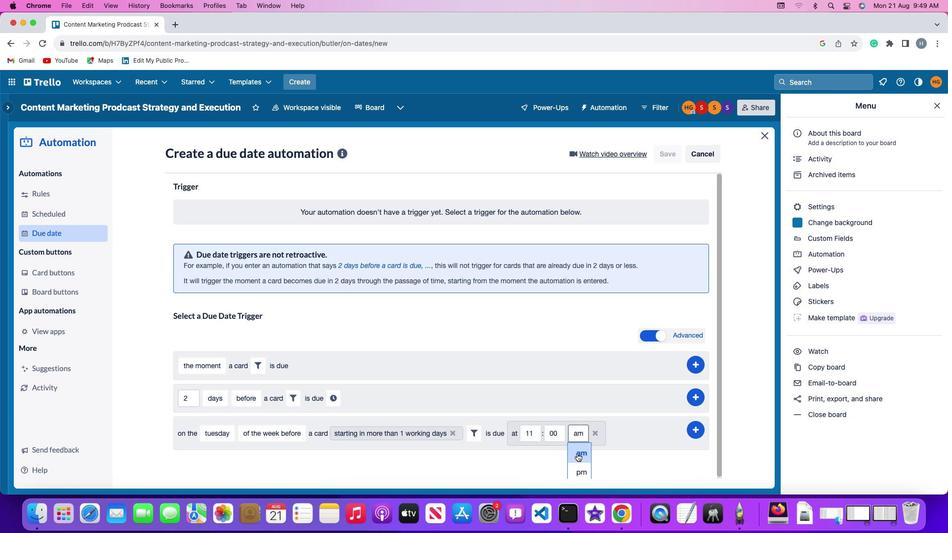 
Action: Mouse pressed left at (506, 433)
Screenshot: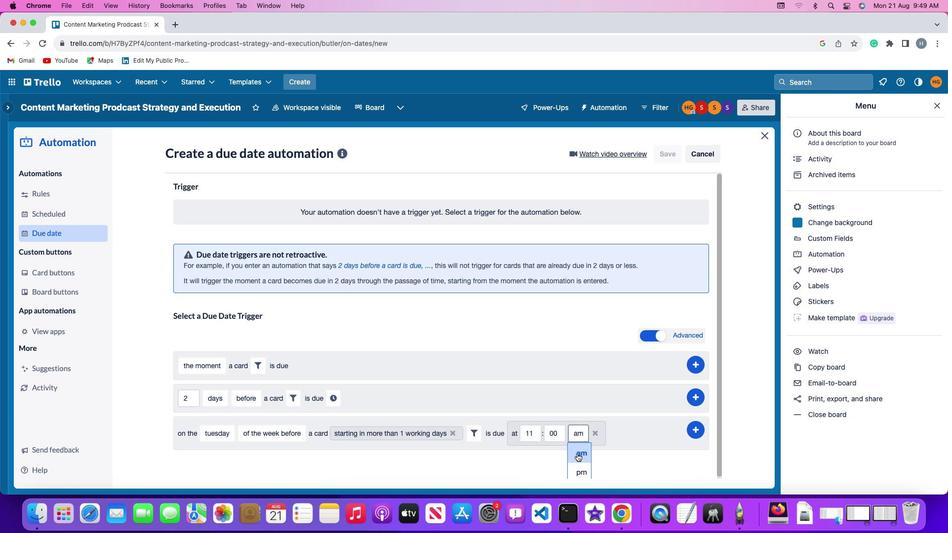 
Action: Mouse moved to (608, 410)
Screenshot: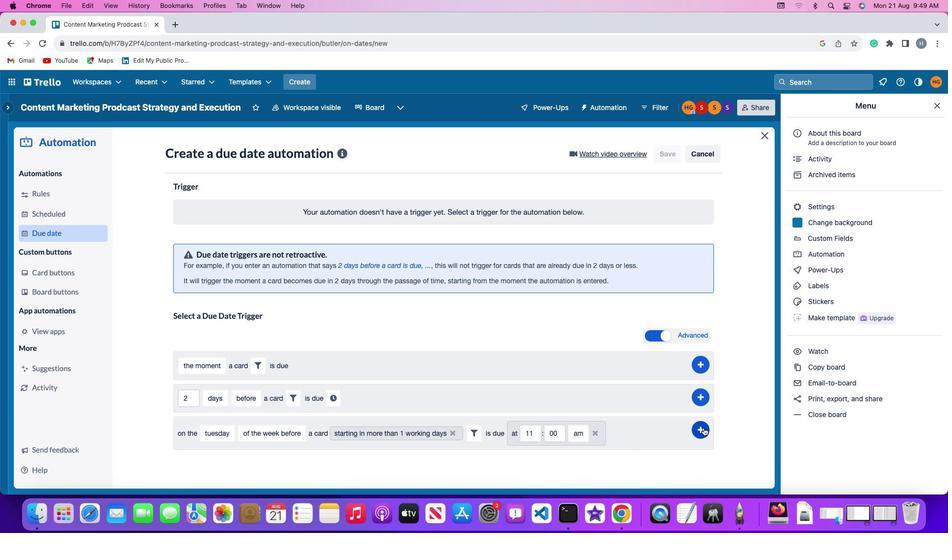 
Action: Mouse pressed left at (608, 410)
Screenshot: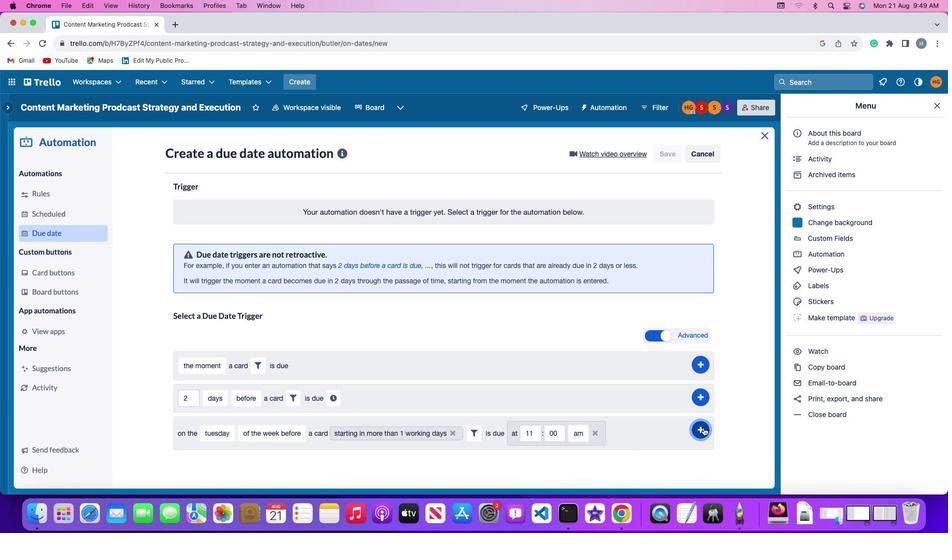
Action: Mouse moved to (635, 358)
Screenshot: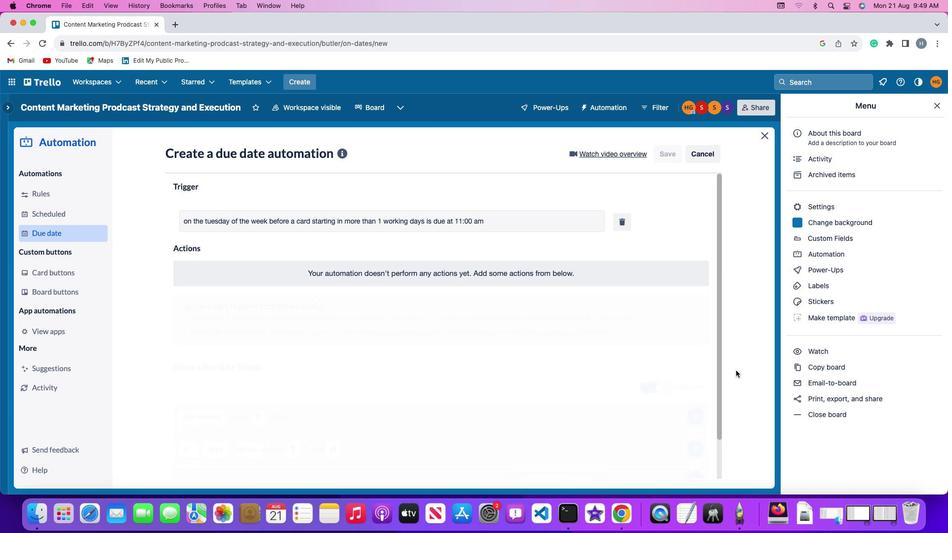 
